 Task: Open Card Card0000000093 in  Board0000000024 in Workspace WS0000000008 in Trello. Add Member Ayush98111@gmail.com to Card Card0000000093 in  Board0000000024 in Workspace WS0000000008 in Trello. Add Purple Label titled Label0000000093 to Card Card0000000093 in  Board0000000024 in Workspace WS0000000008 in Trello. Add Checklist CL0000000093 to Card Card0000000093 in  Board0000000024 in Workspace WS0000000008 in Trello. Add Dates with Start Date as Aug 01 2023 and Due Date as Aug 31 2023 to Card Card0000000093 in  Board0000000024 in Workspace WS0000000008 in Trello
Action: Mouse moved to (639, 61)
Screenshot: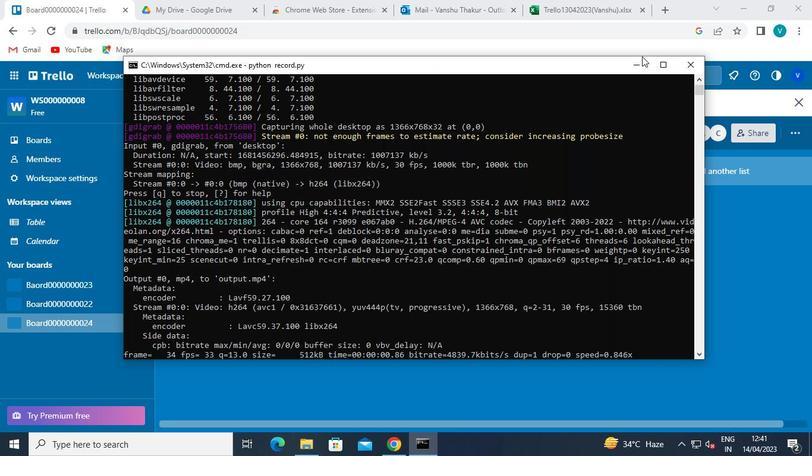 
Action: Mouse pressed left at (639, 61)
Screenshot: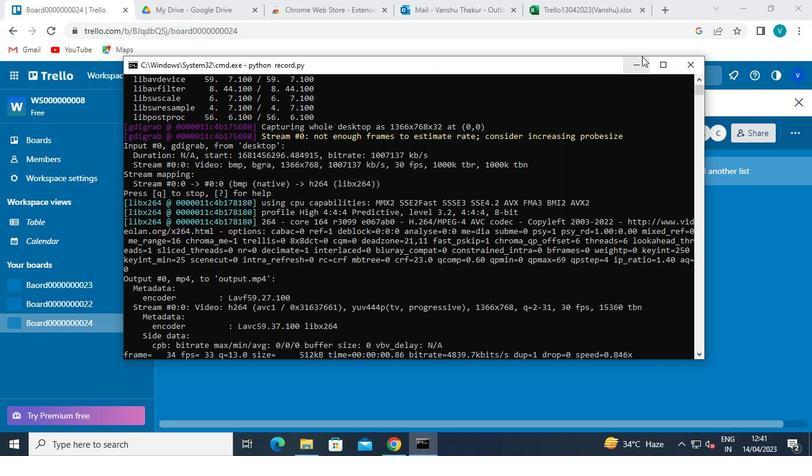 
Action: Mouse moved to (258, 193)
Screenshot: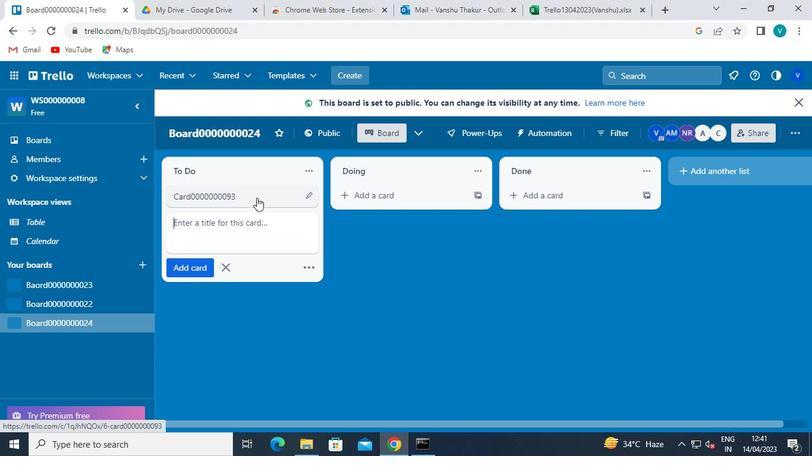 
Action: Mouse pressed left at (258, 193)
Screenshot: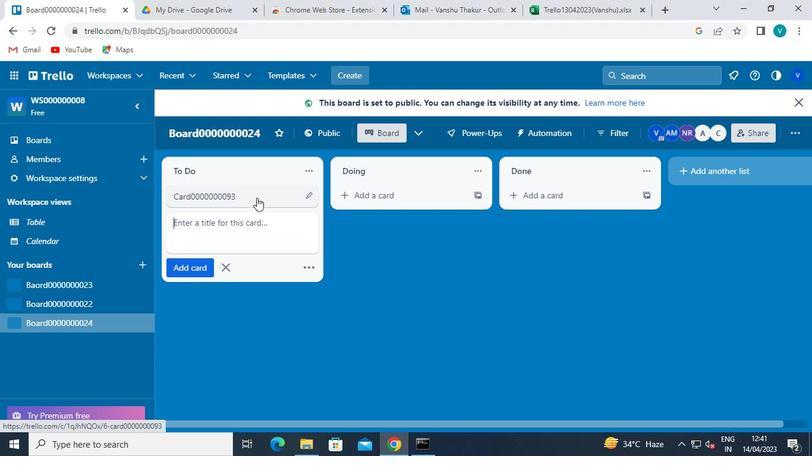 
Action: Mouse moved to (559, 217)
Screenshot: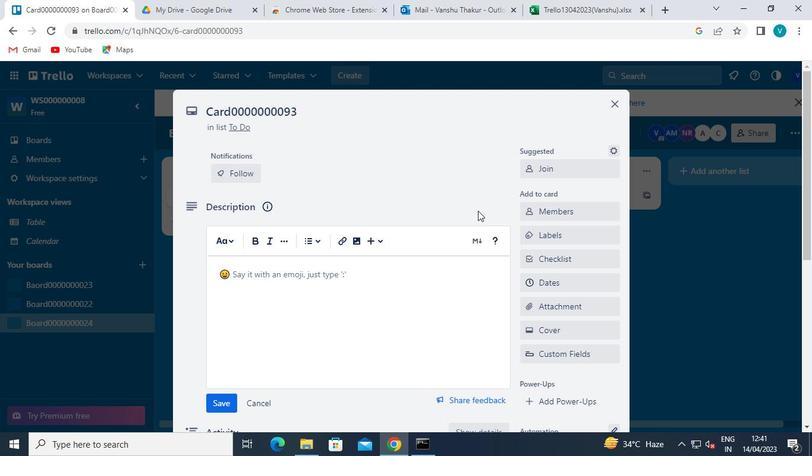 
Action: Mouse pressed left at (559, 217)
Screenshot: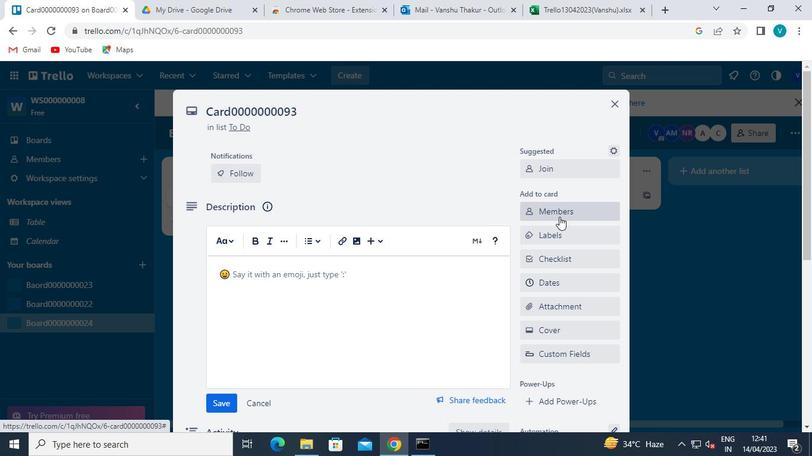 
Action: Mouse moved to (572, 129)
Screenshot: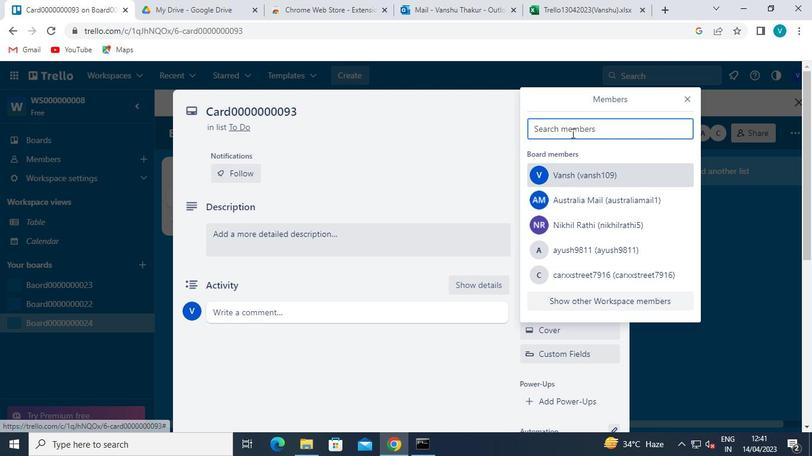 
Action: Mouse pressed left at (572, 129)
Screenshot: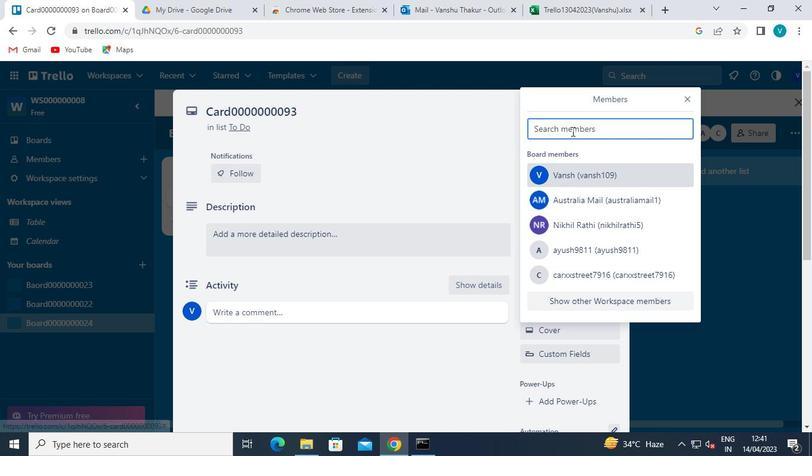 
Action: Mouse moved to (572, 129)
Screenshot: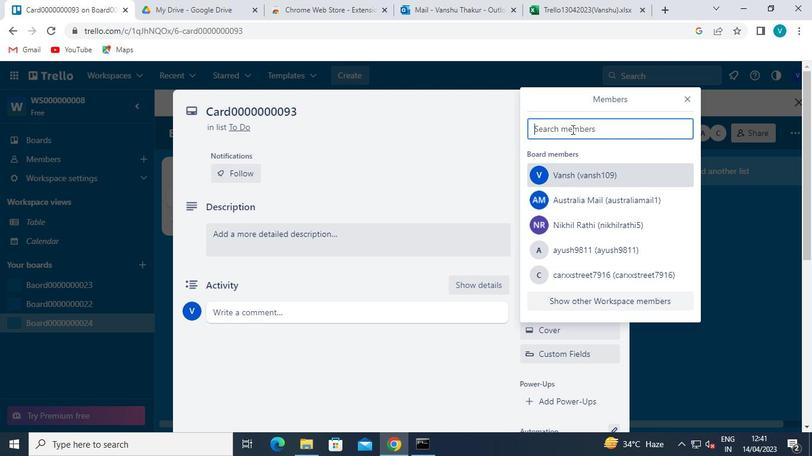 
Action: Keyboard Key.shift
Screenshot: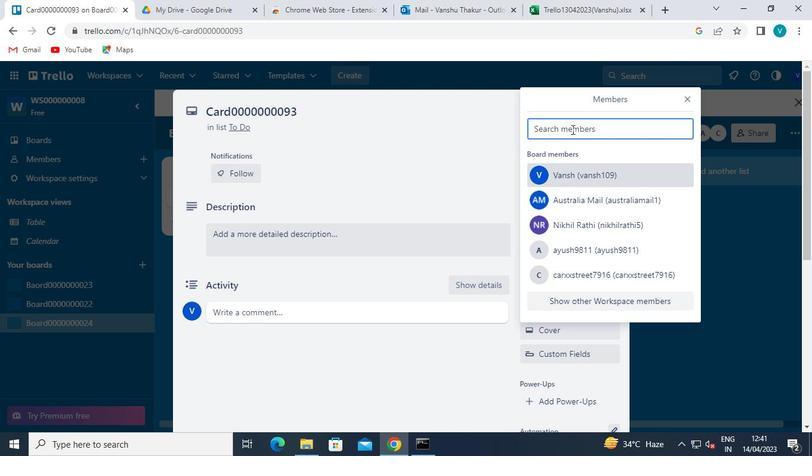 
Action: Keyboard A
Screenshot: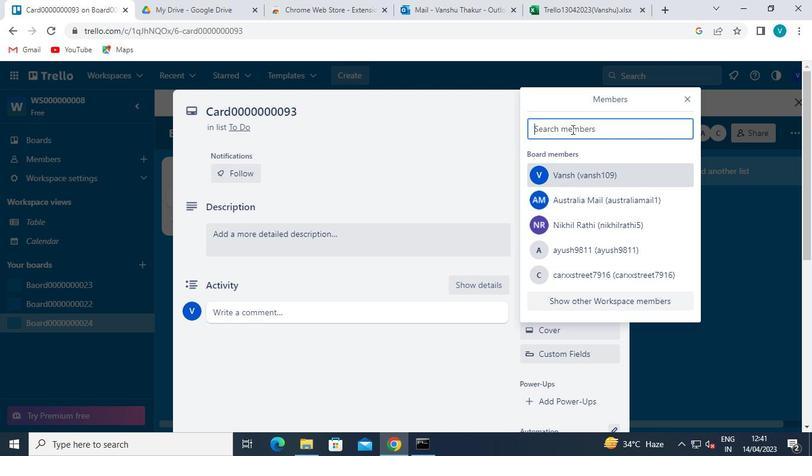 
Action: Keyboard y
Screenshot: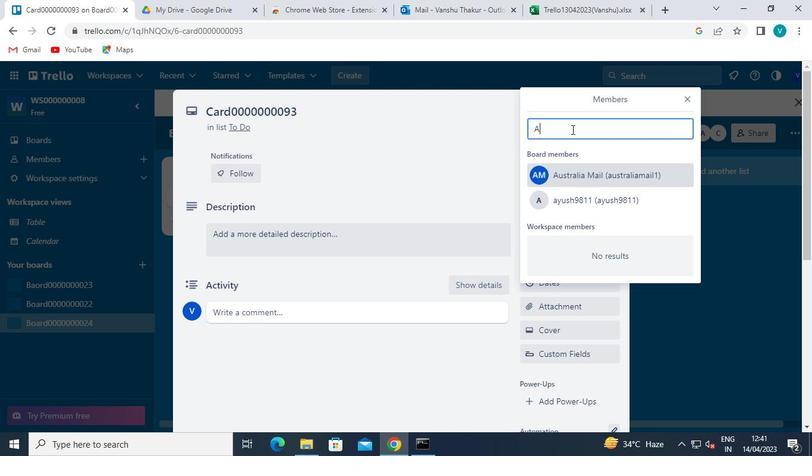 
Action: Keyboard u
Screenshot: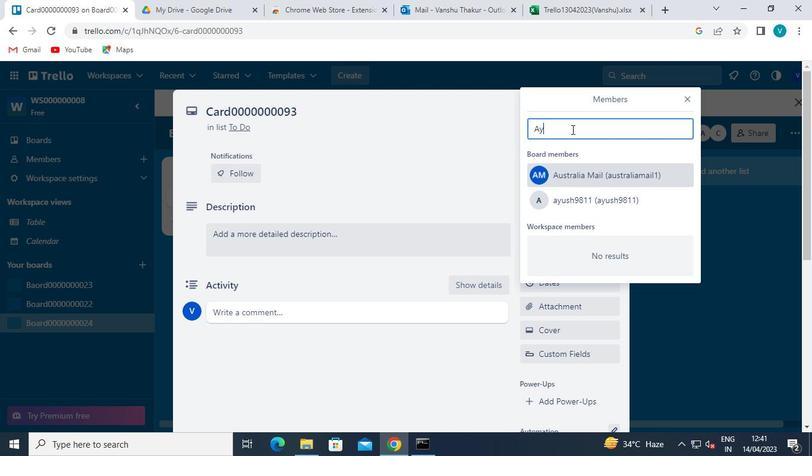 
Action: Keyboard s
Screenshot: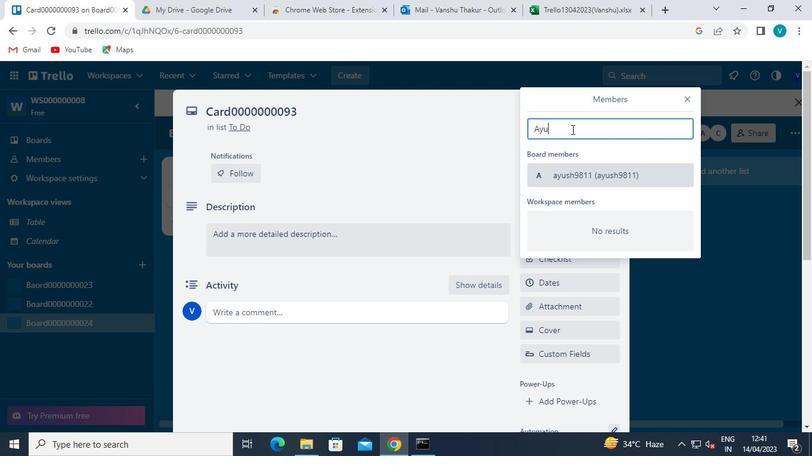 
Action: Keyboard h
Screenshot: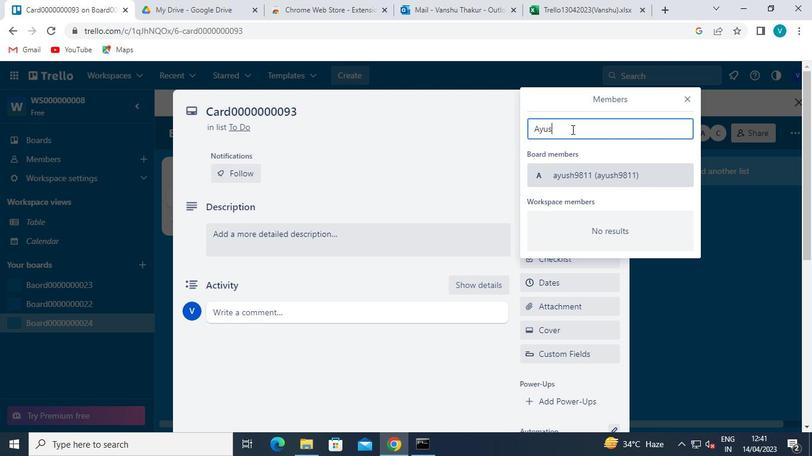 
Action: Keyboard <105>
Screenshot: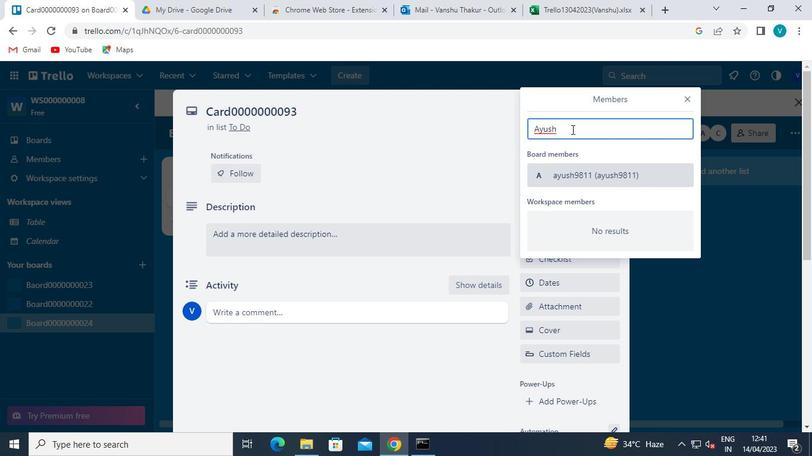 
Action: Keyboard <104>
Screenshot: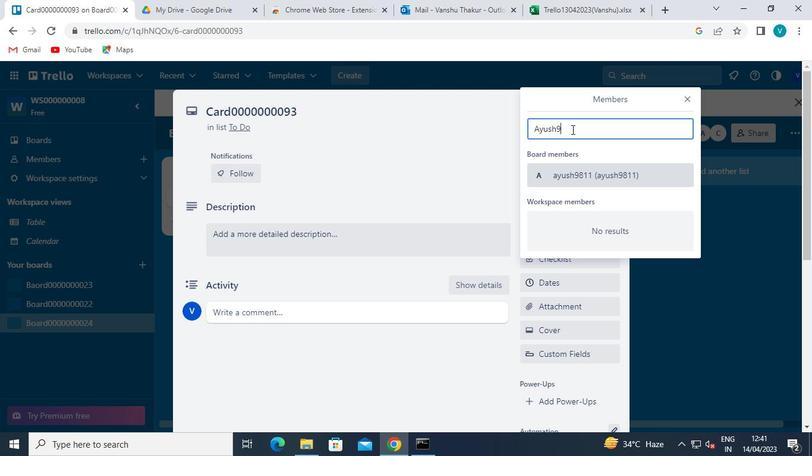 
Action: Keyboard <97>
Screenshot: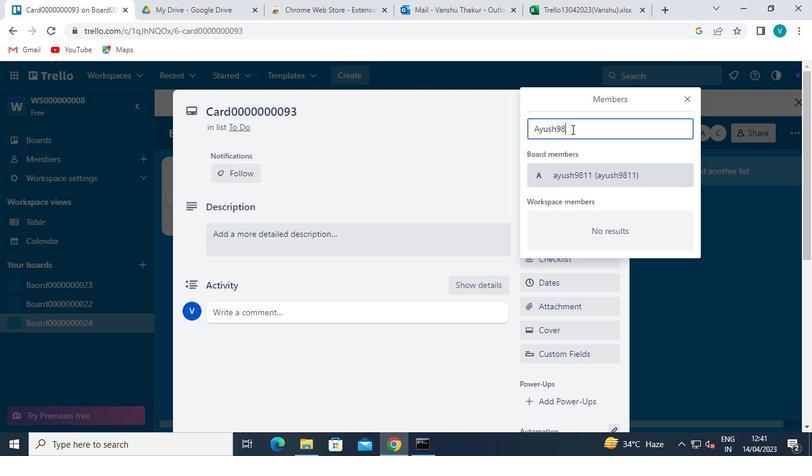 
Action: Keyboard <97>
Screenshot: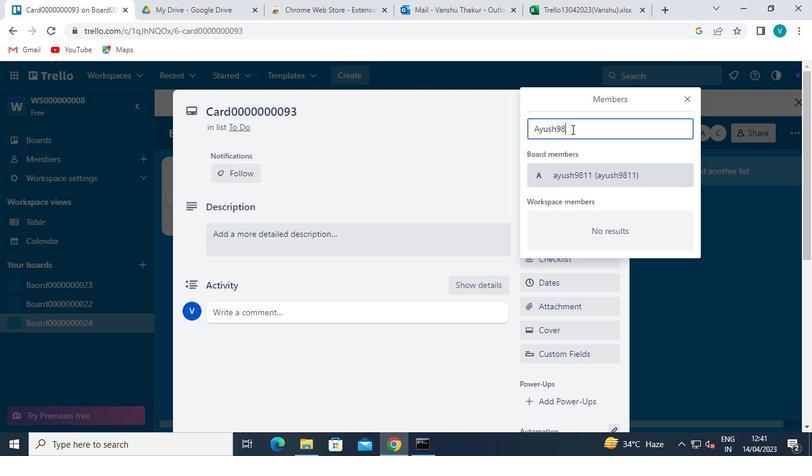
Action: Keyboard Key.shift
Screenshot: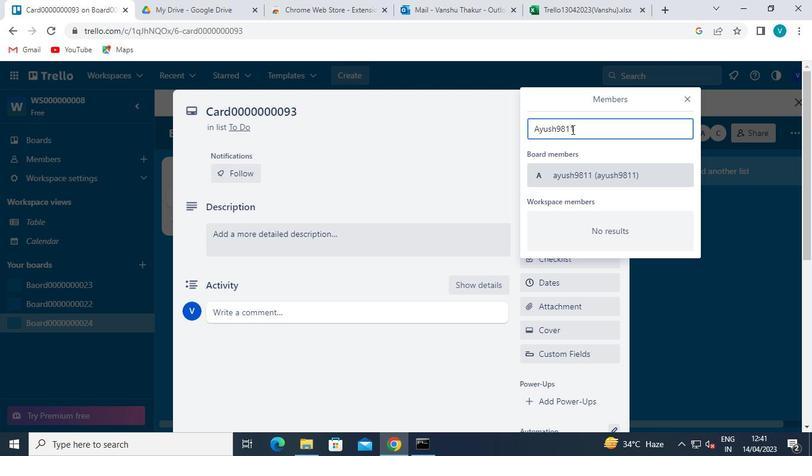 
Action: Keyboard Key.shift
Screenshot: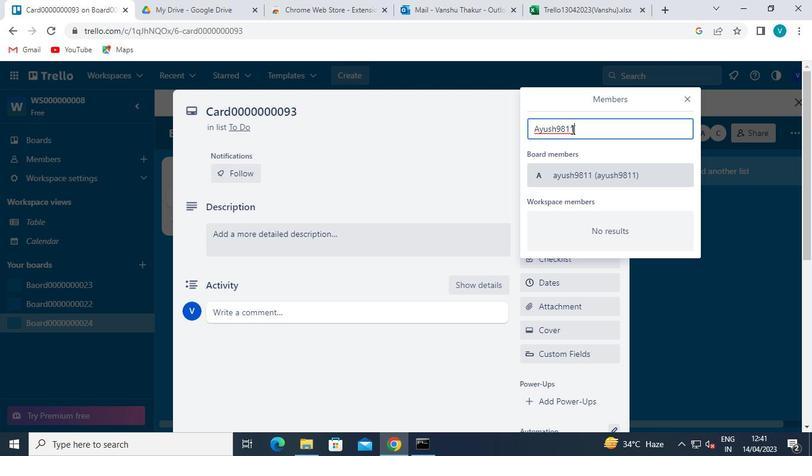 
Action: Keyboard @
Screenshot: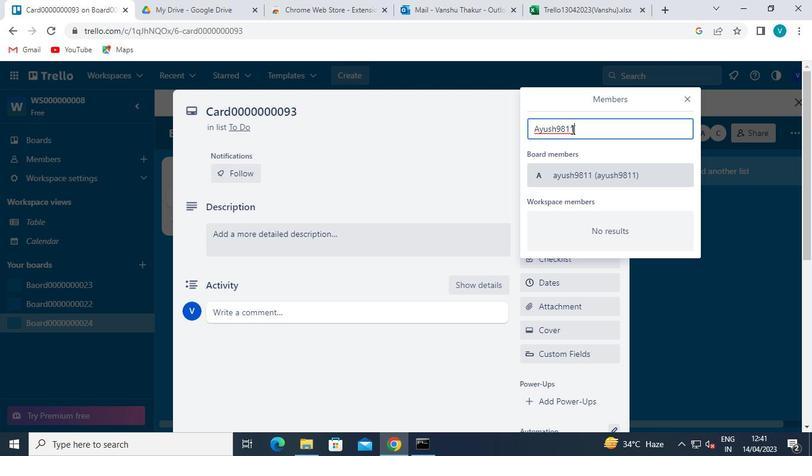 
Action: Keyboard g
Screenshot: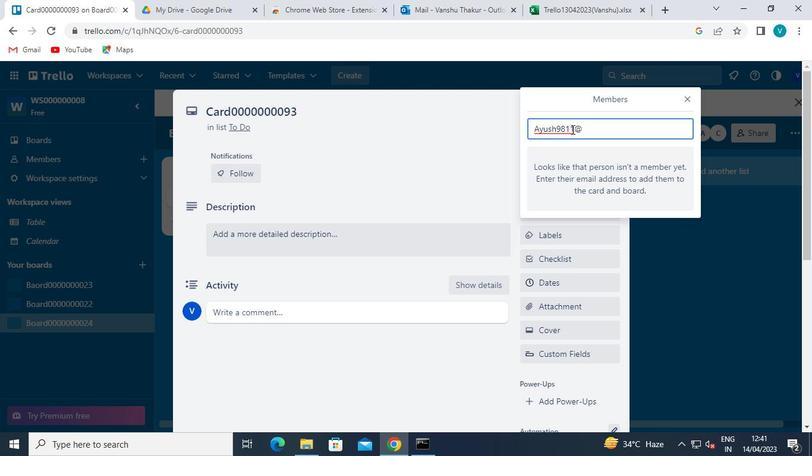 
Action: Keyboard m
Screenshot: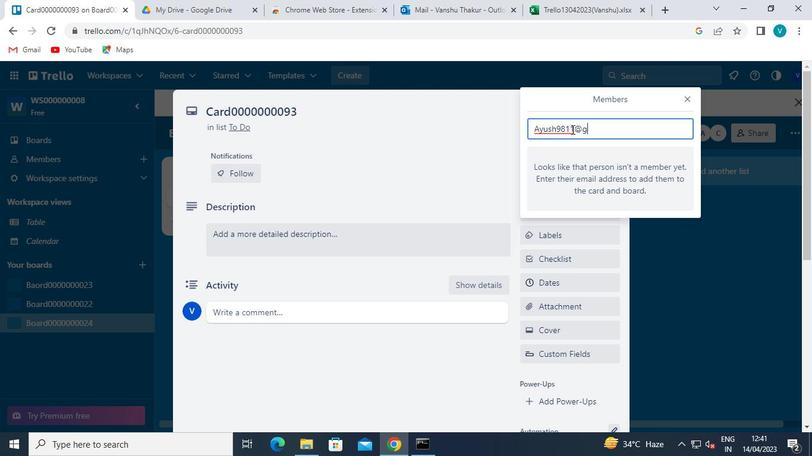 
Action: Keyboard a
Screenshot: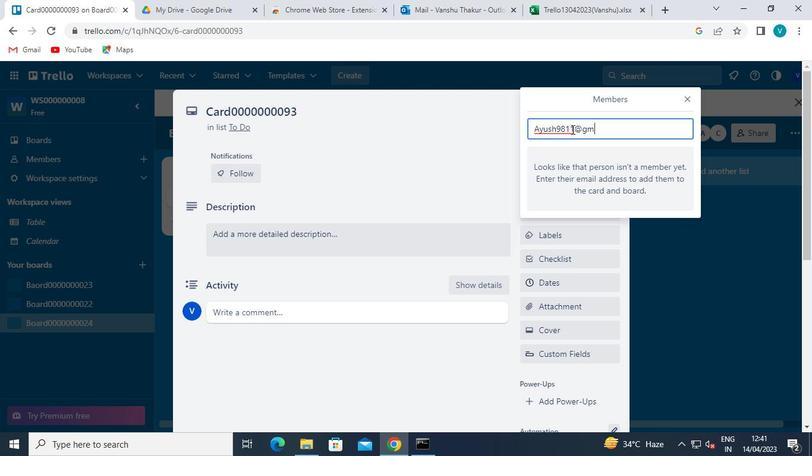 
Action: Keyboard i
Screenshot: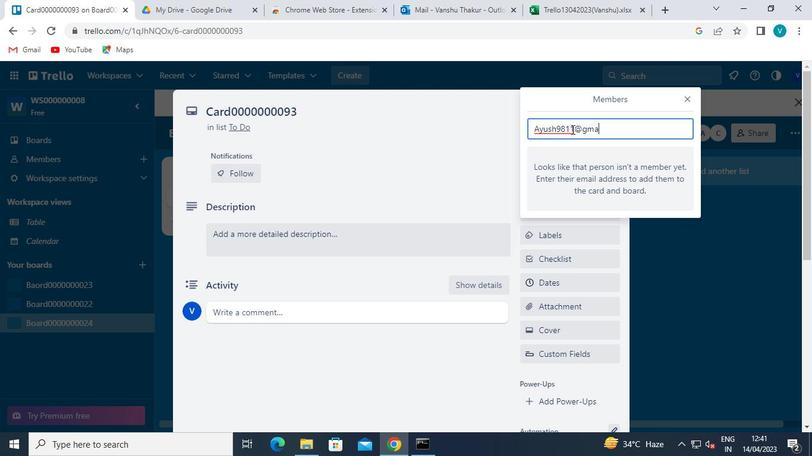 
Action: Keyboard l
Screenshot: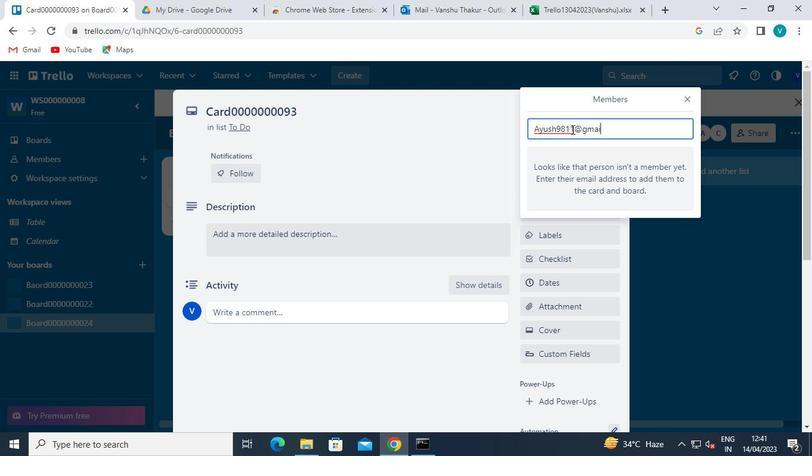 
Action: Keyboard <110>
Screenshot: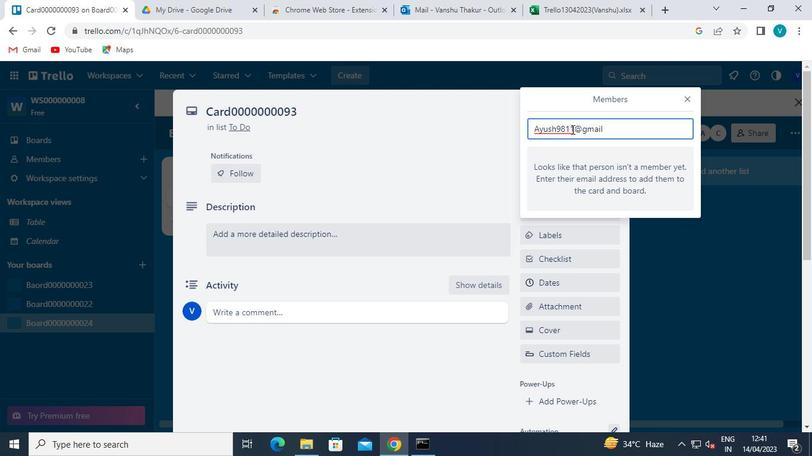 
Action: Keyboard c
Screenshot: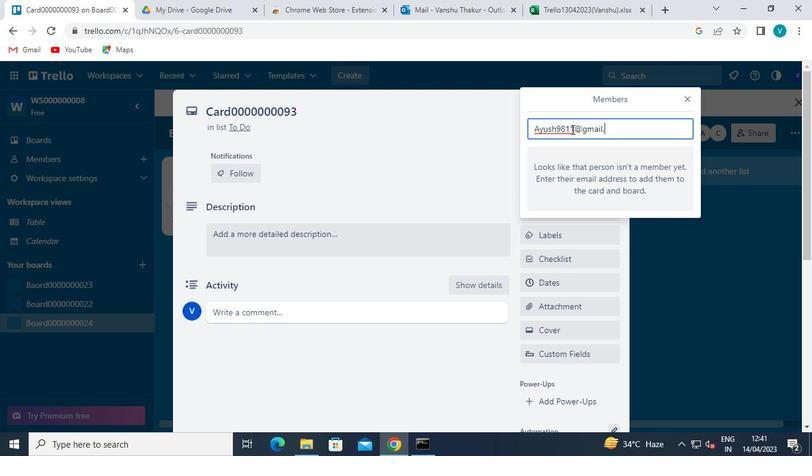 
Action: Keyboard o
Screenshot: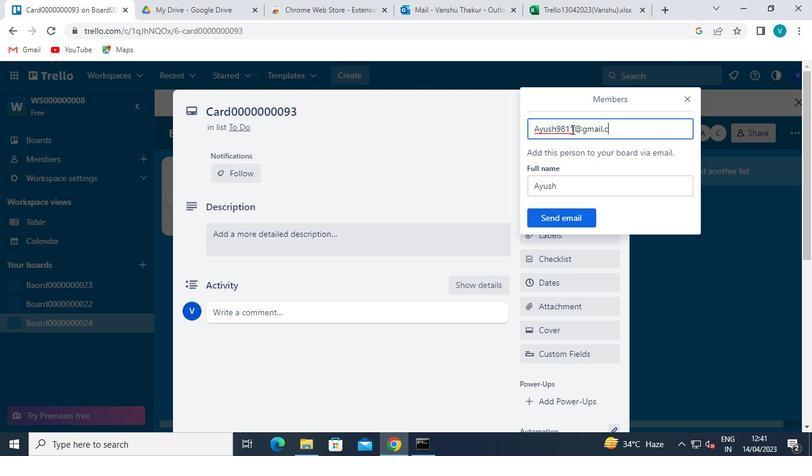 
Action: Keyboard m
Screenshot: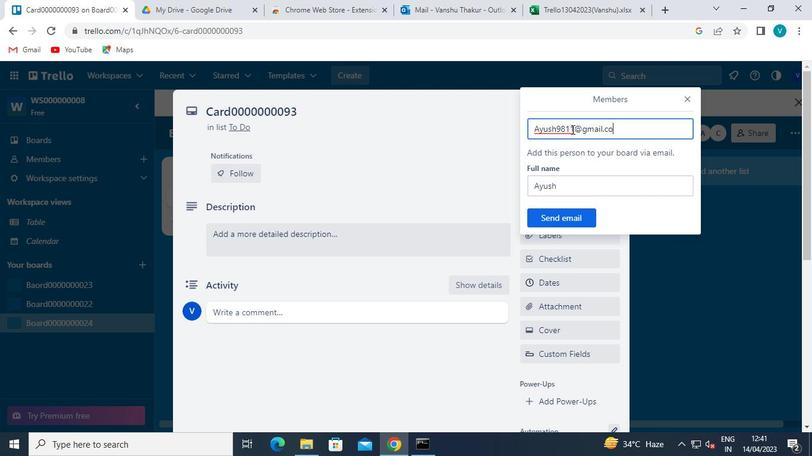 
Action: Mouse moved to (576, 212)
Screenshot: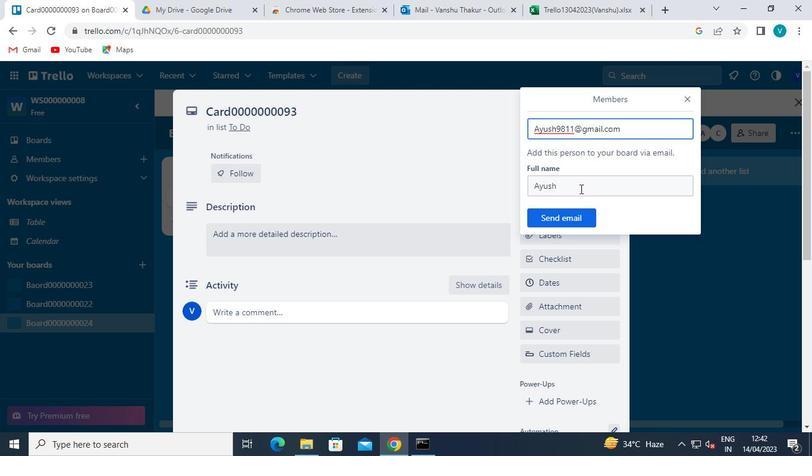
Action: Mouse pressed left at (576, 212)
Screenshot: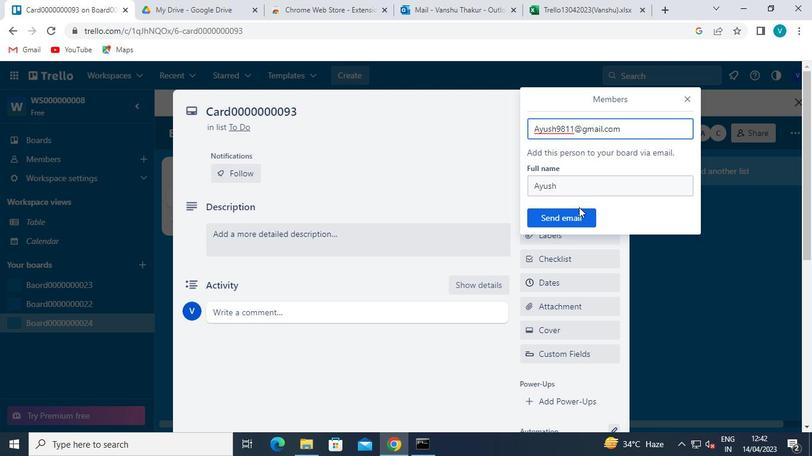 
Action: Mouse moved to (573, 233)
Screenshot: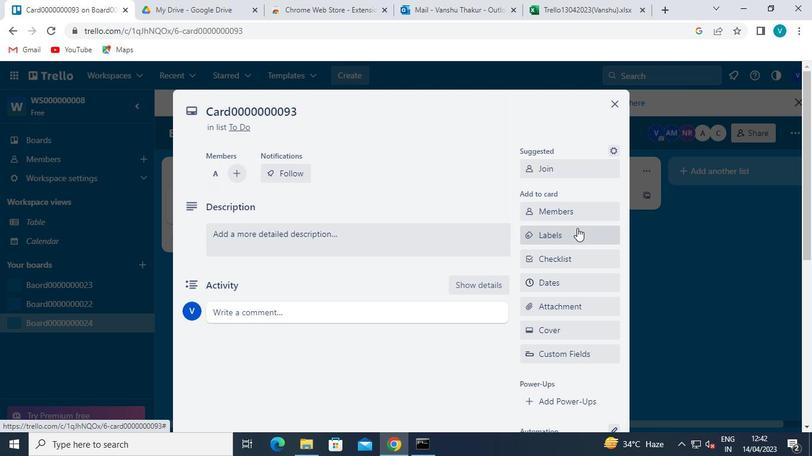 
Action: Mouse pressed left at (573, 233)
Screenshot: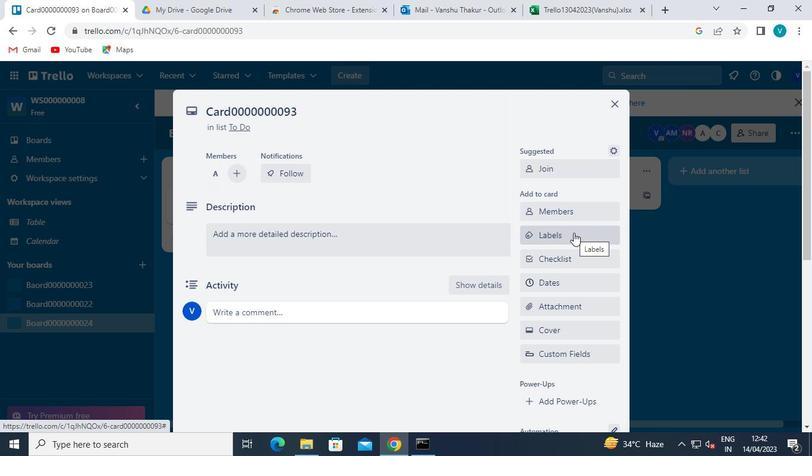 
Action: Mouse moved to (609, 398)
Screenshot: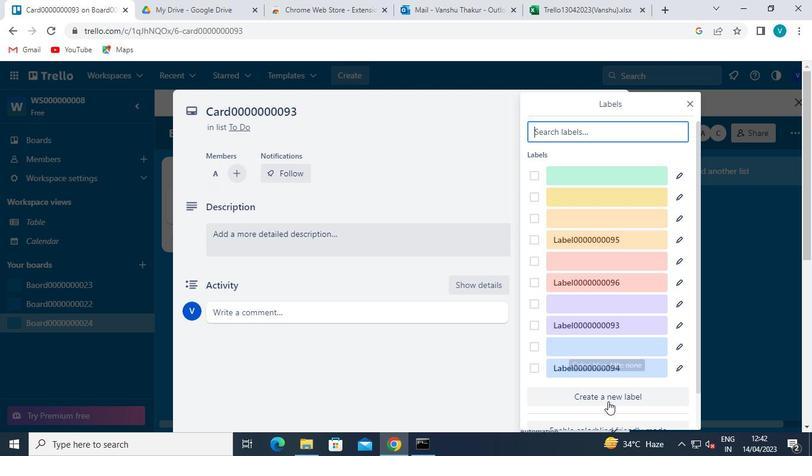 
Action: Mouse pressed left at (609, 398)
Screenshot: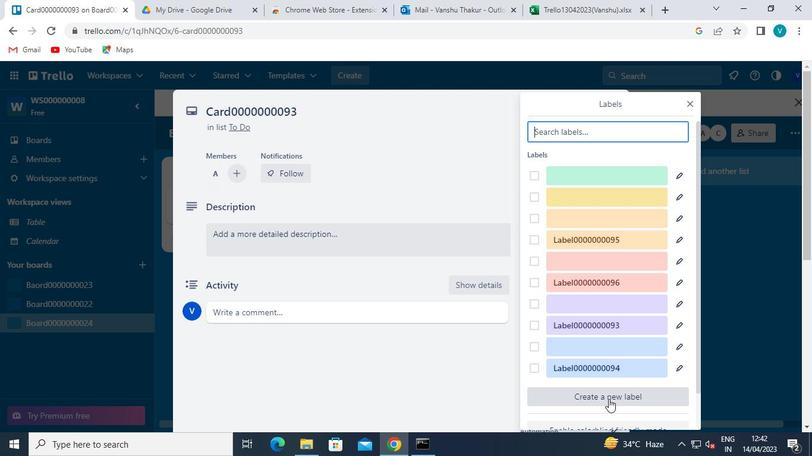 
Action: Mouse moved to (678, 272)
Screenshot: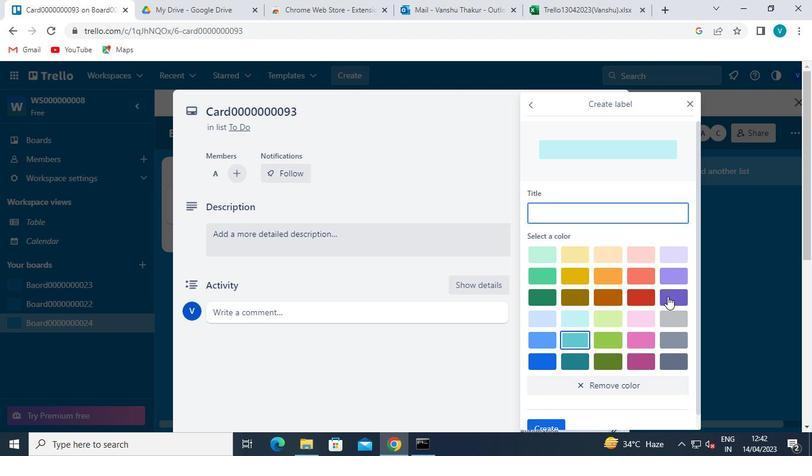 
Action: Mouse pressed left at (678, 272)
Screenshot: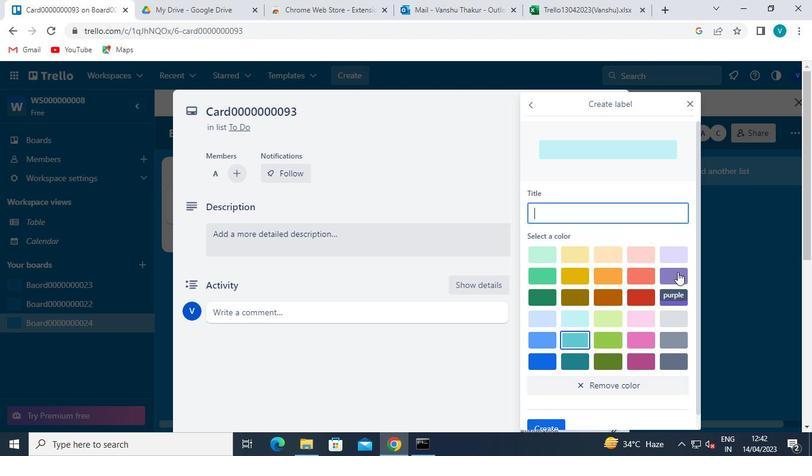 
Action: Mouse moved to (617, 217)
Screenshot: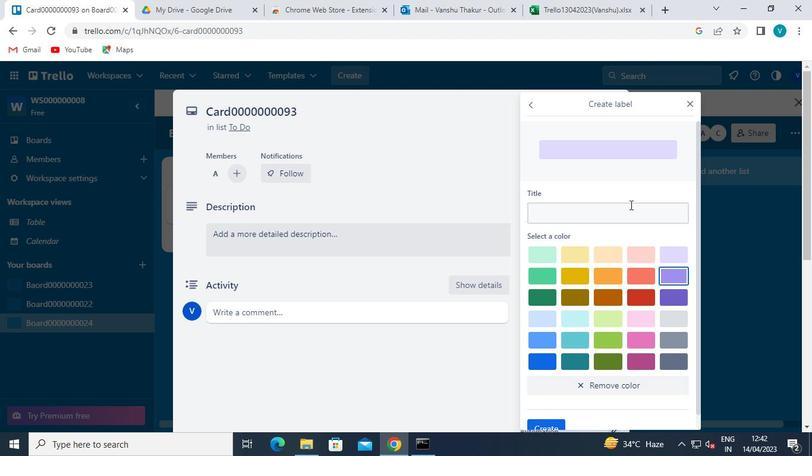 
Action: Mouse pressed left at (617, 217)
Screenshot: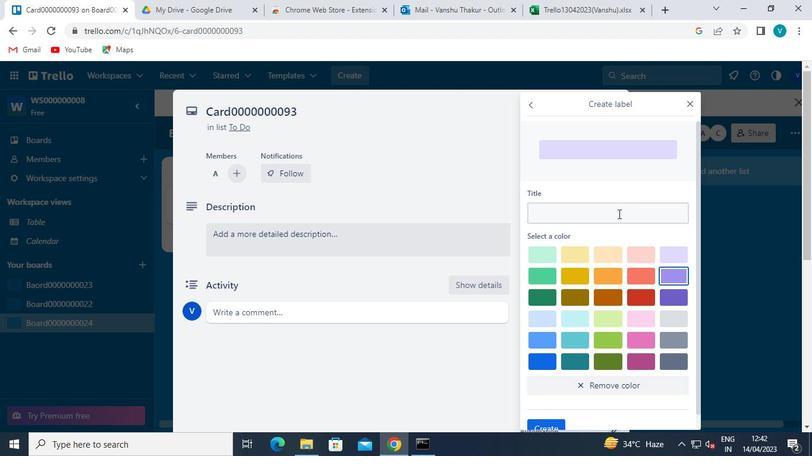 
Action: Mouse moved to (669, 271)
Screenshot: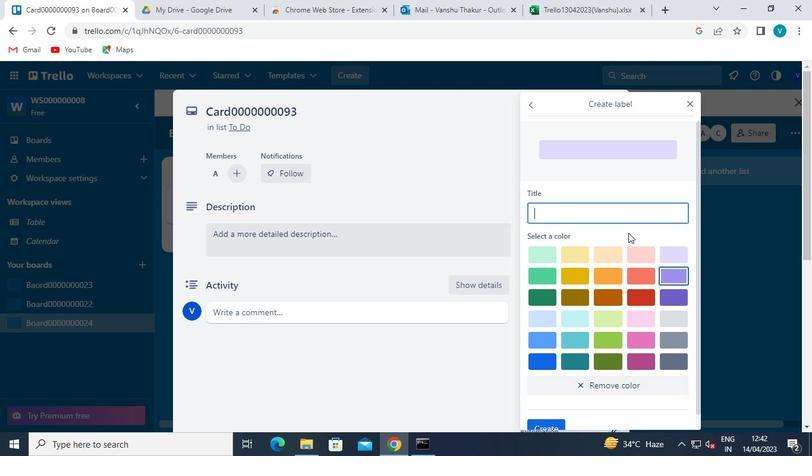 
Action: Mouse pressed left at (669, 271)
Screenshot: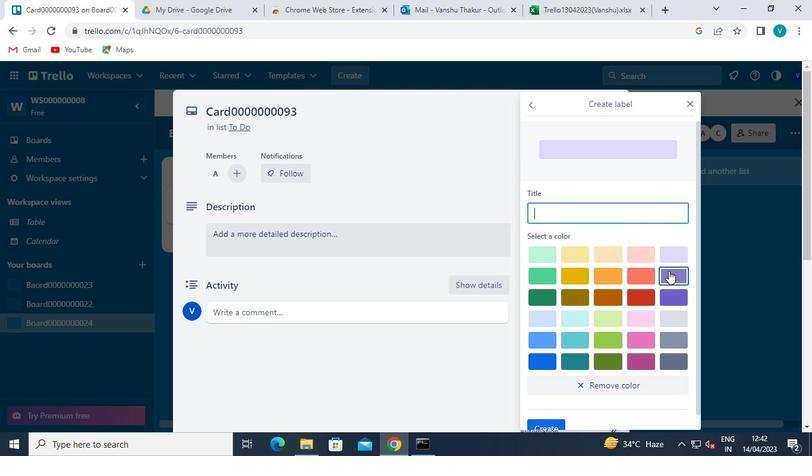 
Action: Mouse moved to (576, 221)
Screenshot: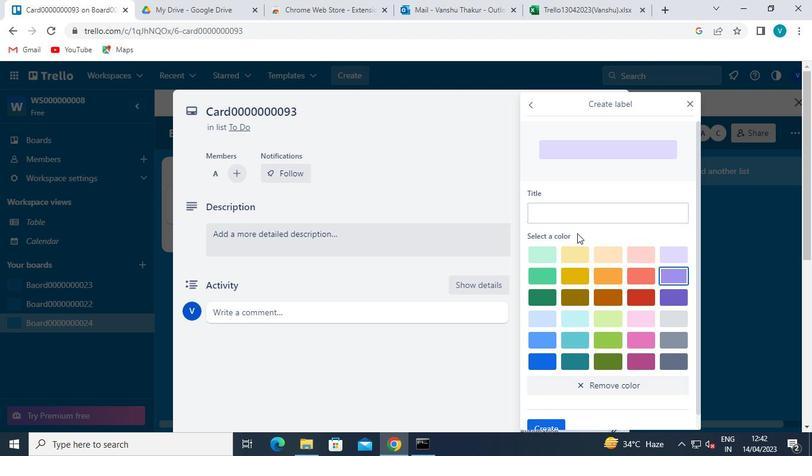 
Action: Mouse pressed left at (576, 221)
Screenshot: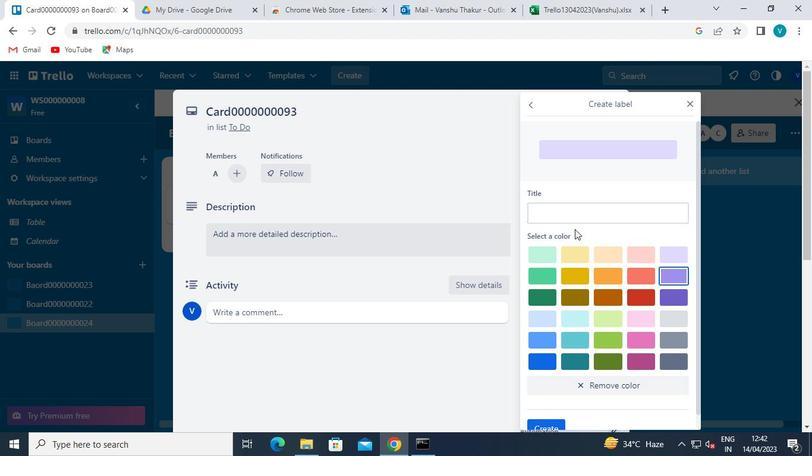 
Action: Mouse moved to (576, 220)
Screenshot: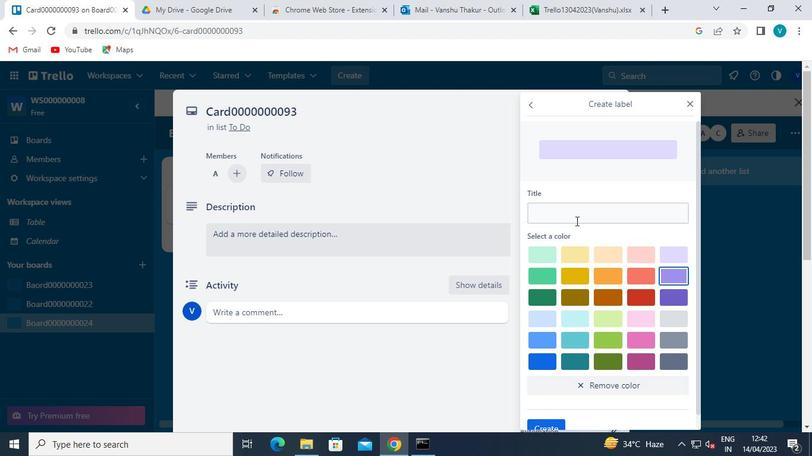 
Action: Keyboard Key.shift
Screenshot: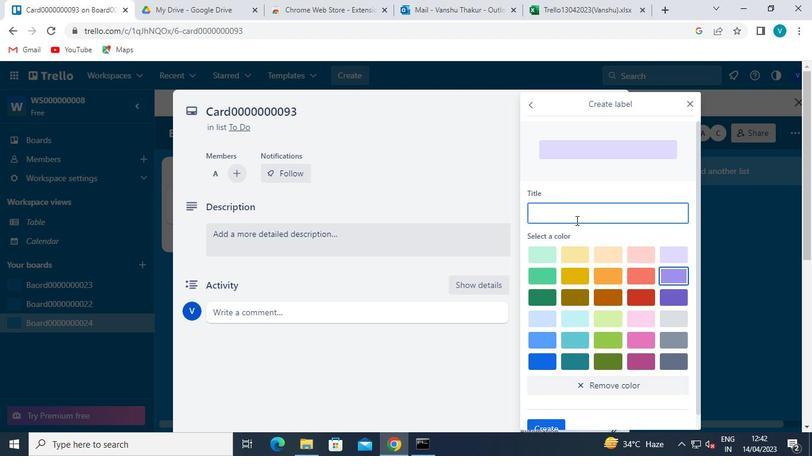 
Action: Keyboard L
Screenshot: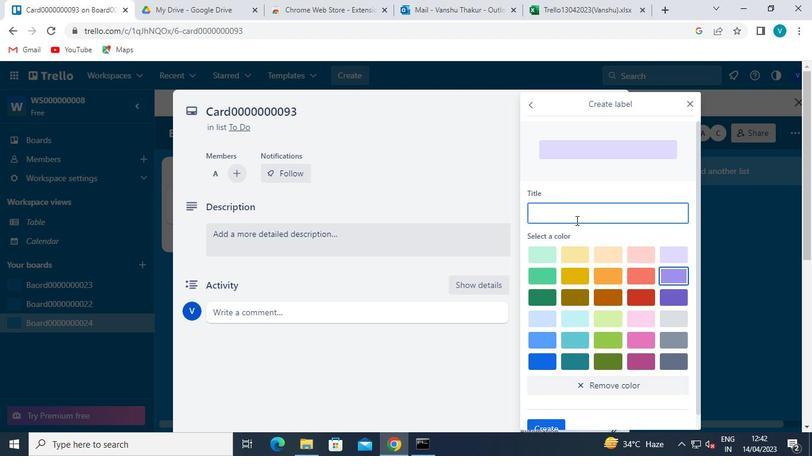 
Action: Keyboard a
Screenshot: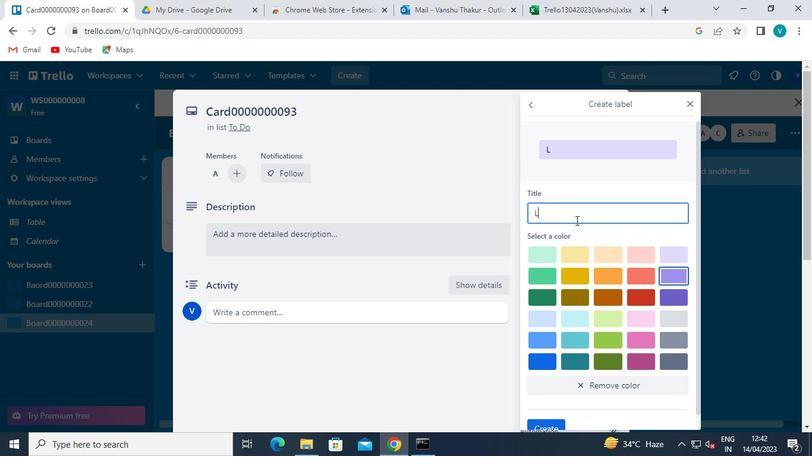 
Action: Keyboard b
Screenshot: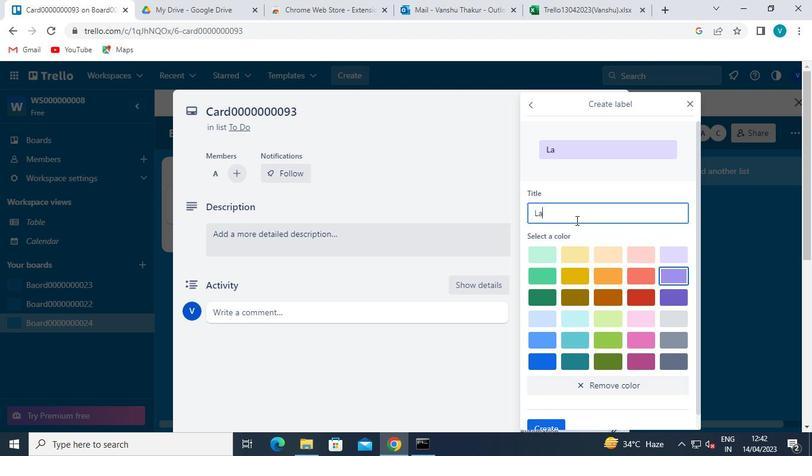 
Action: Keyboard e
Screenshot: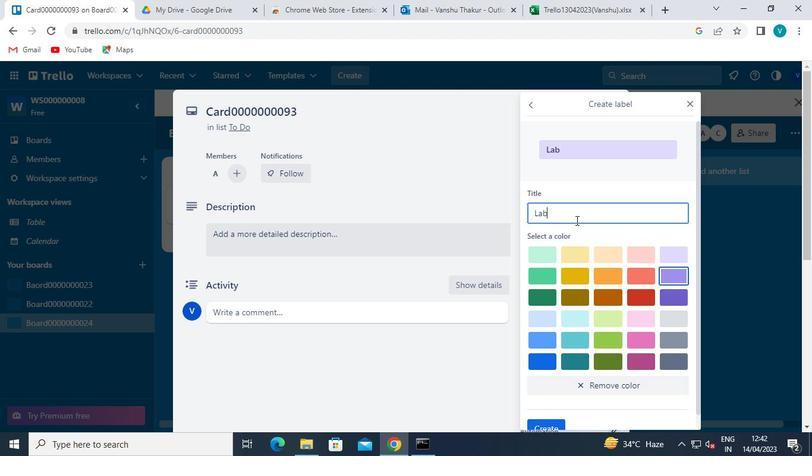 
Action: Keyboard l
Screenshot: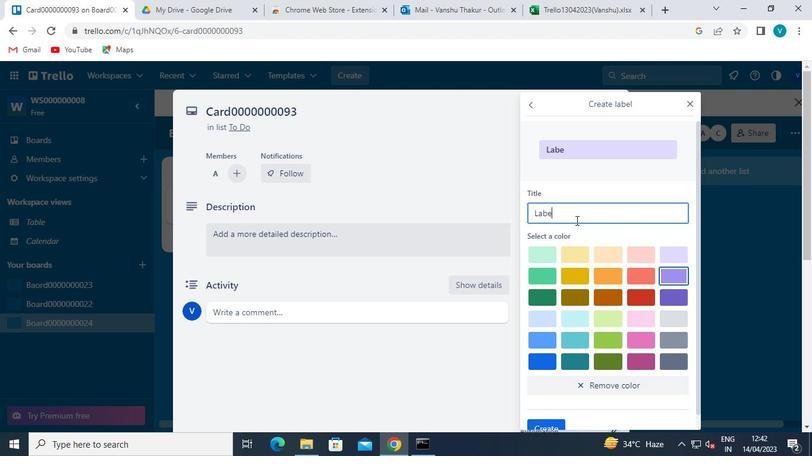 
Action: Keyboard <96>
Screenshot: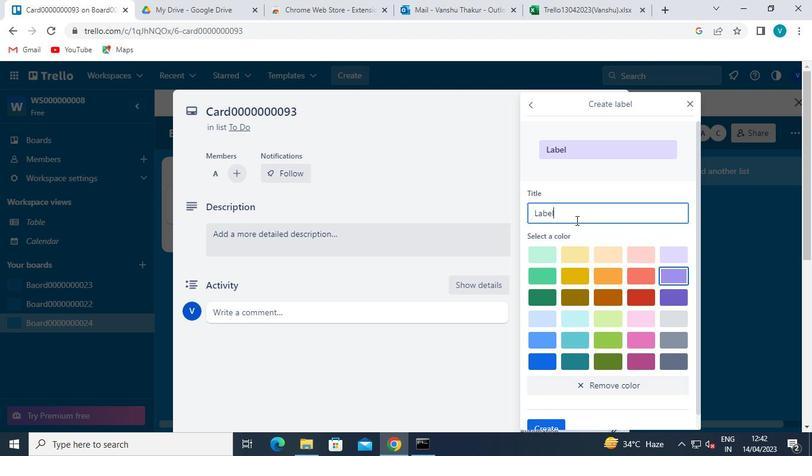 
Action: Keyboard <96>
Screenshot: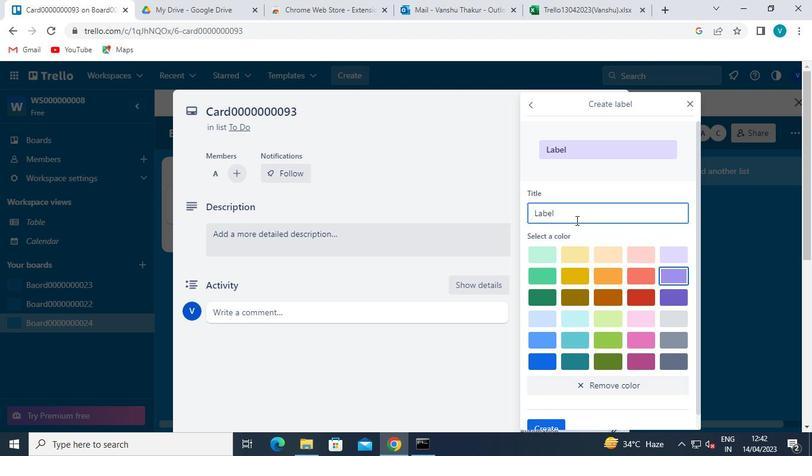 
Action: Keyboard <96>
Screenshot: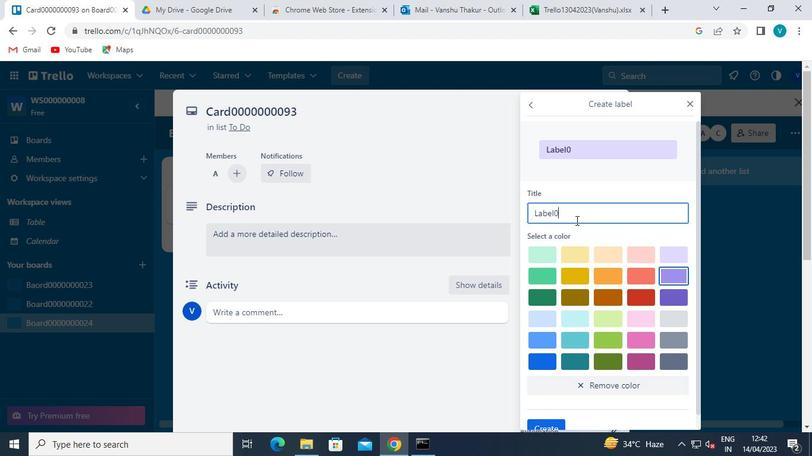 
Action: Keyboard <96>
Screenshot: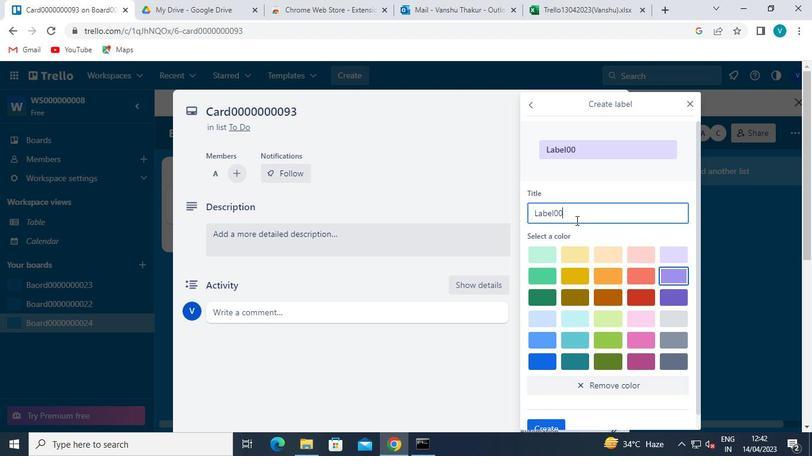 
Action: Keyboard <96>
Screenshot: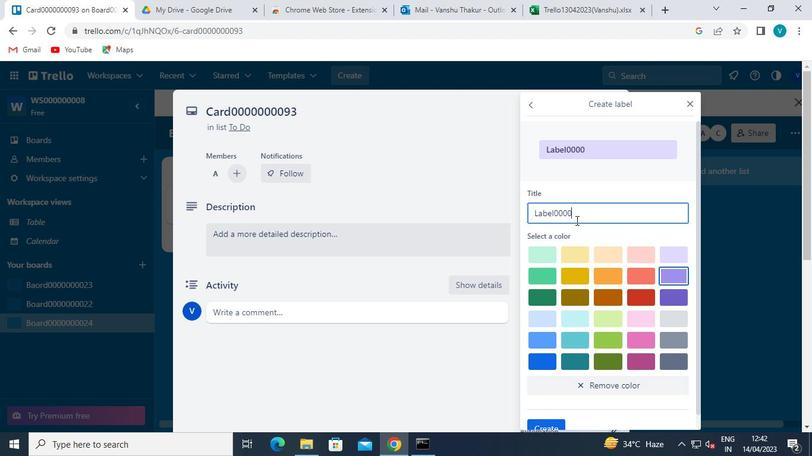 
Action: Keyboard <96>
Screenshot: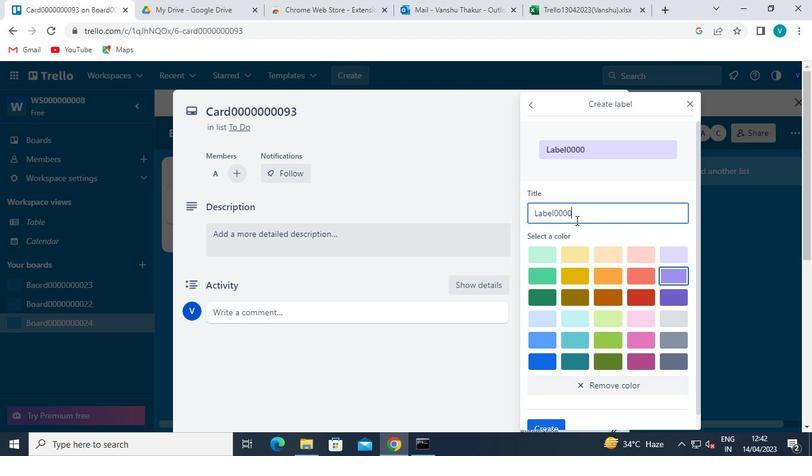 
Action: Keyboard <96>
Screenshot: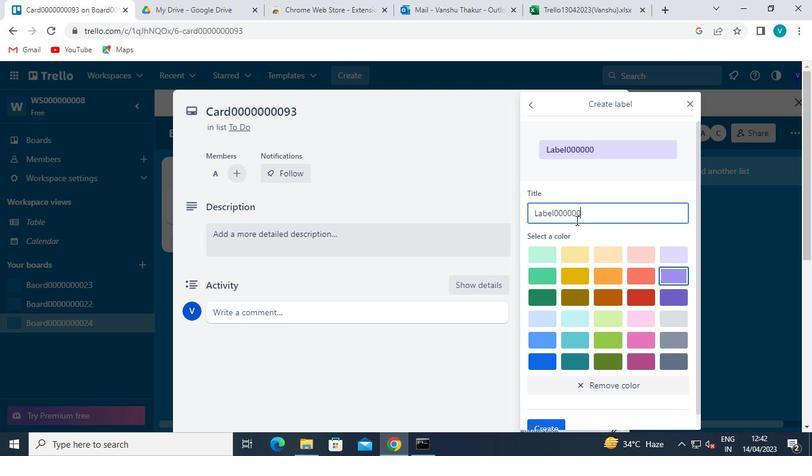 
Action: Keyboard <96>
Screenshot: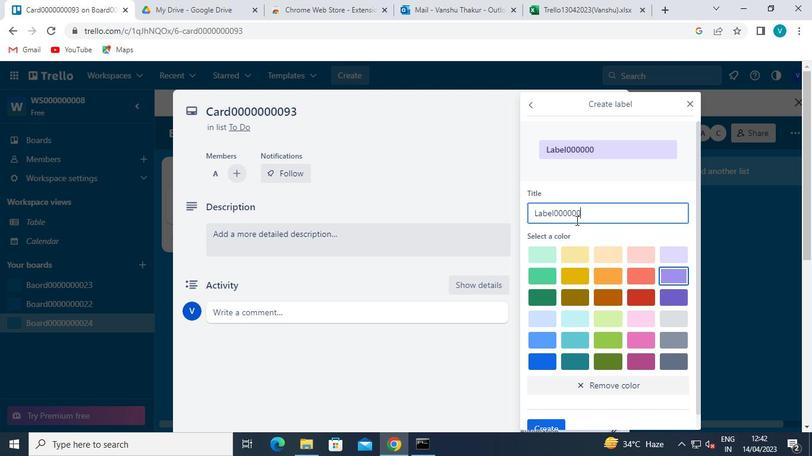 
Action: Keyboard <105>
Screenshot: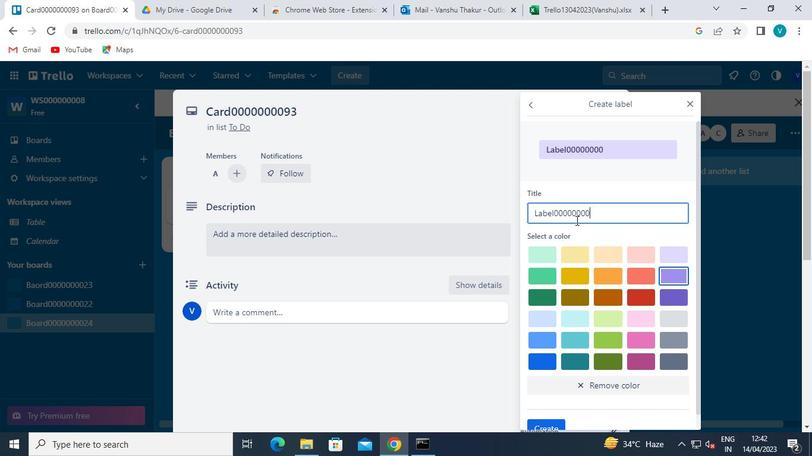 
Action: Keyboard <99>
Screenshot: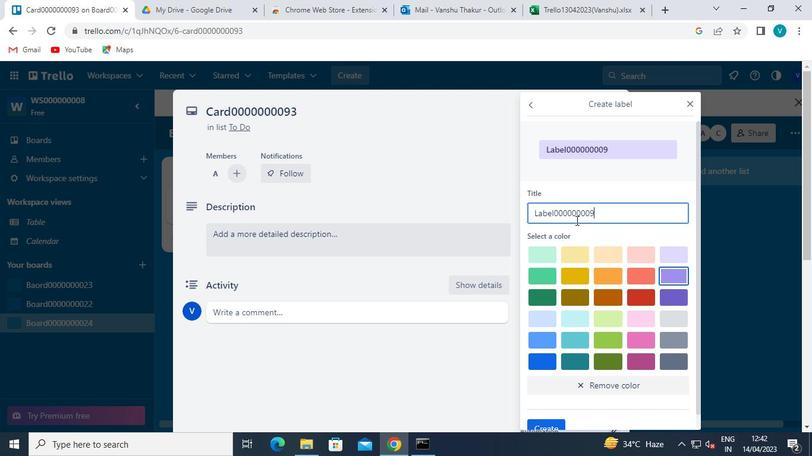 
Action: Mouse moved to (548, 411)
Screenshot: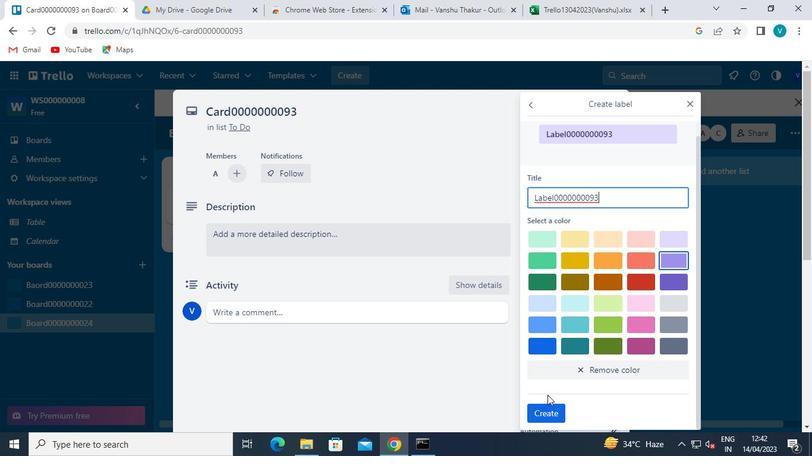
Action: Mouse pressed left at (548, 411)
Screenshot: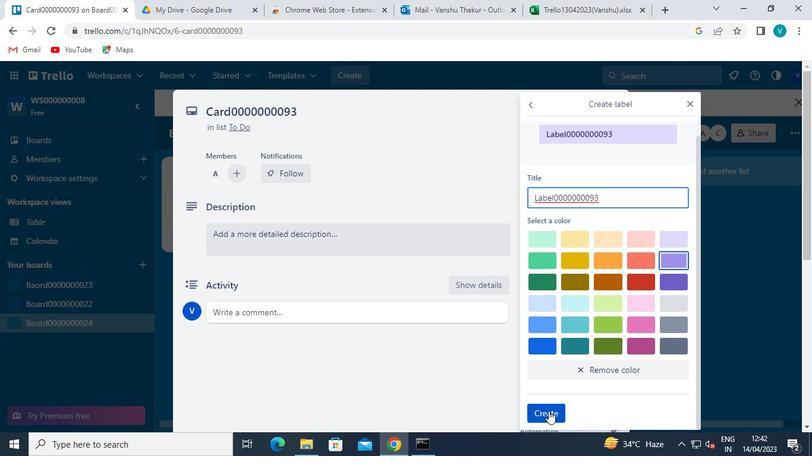 
Action: Mouse moved to (687, 102)
Screenshot: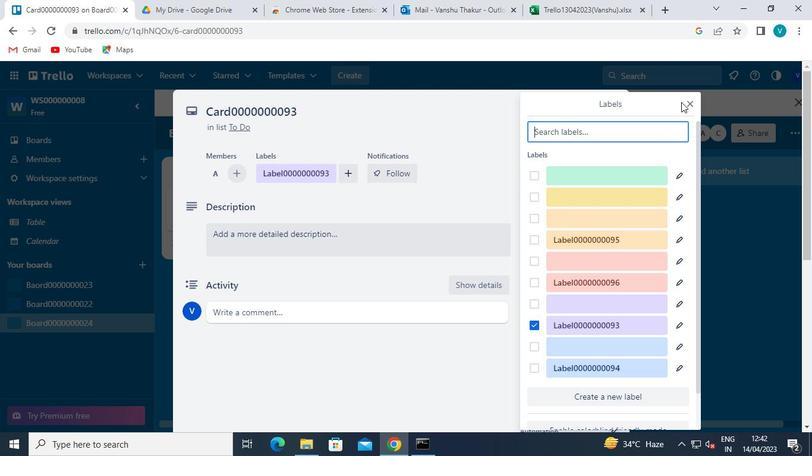 
Action: Mouse pressed left at (687, 102)
Screenshot: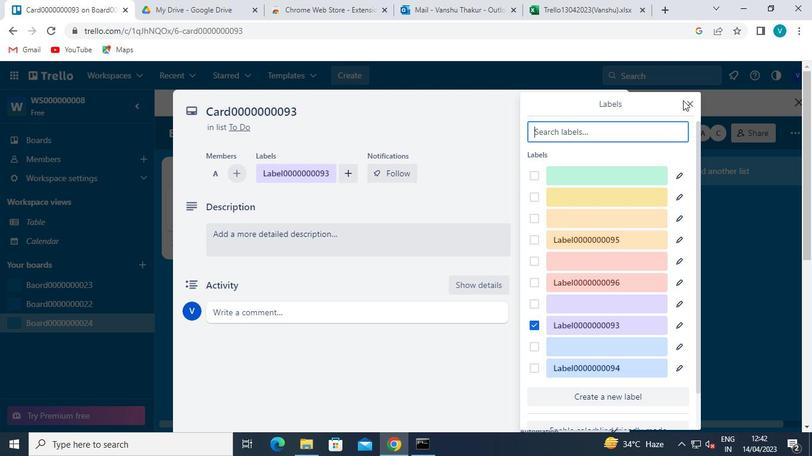 
Action: Mouse moved to (574, 253)
Screenshot: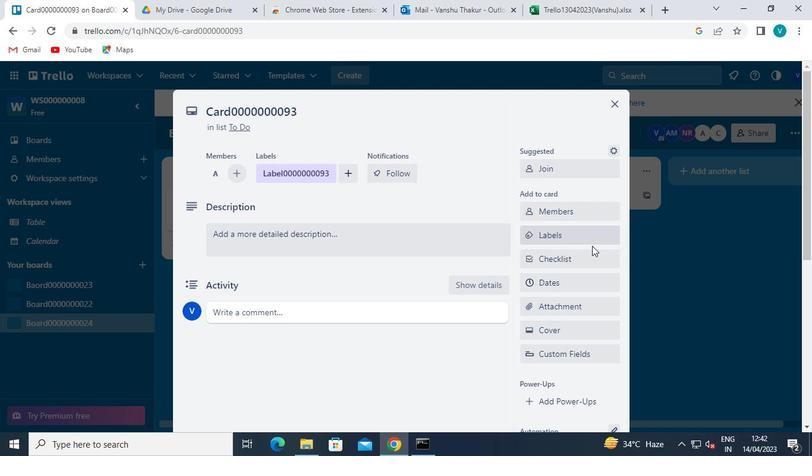 
Action: Mouse pressed left at (574, 253)
Screenshot: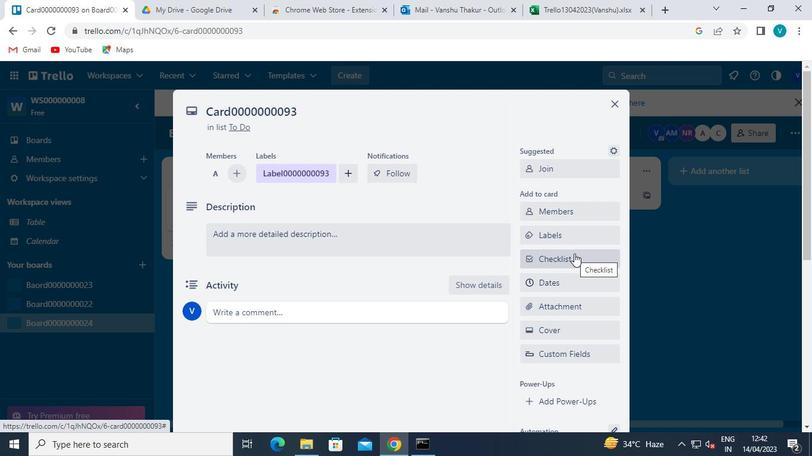 
Action: Mouse moved to (575, 306)
Screenshot: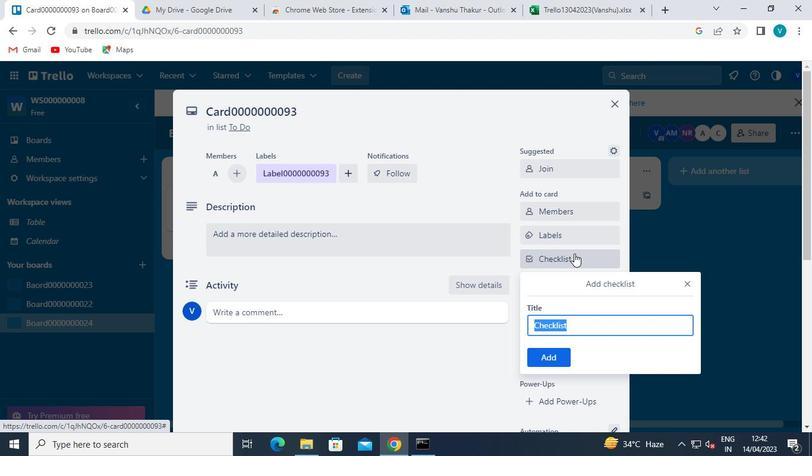 
Action: Keyboard Key.shift
Screenshot: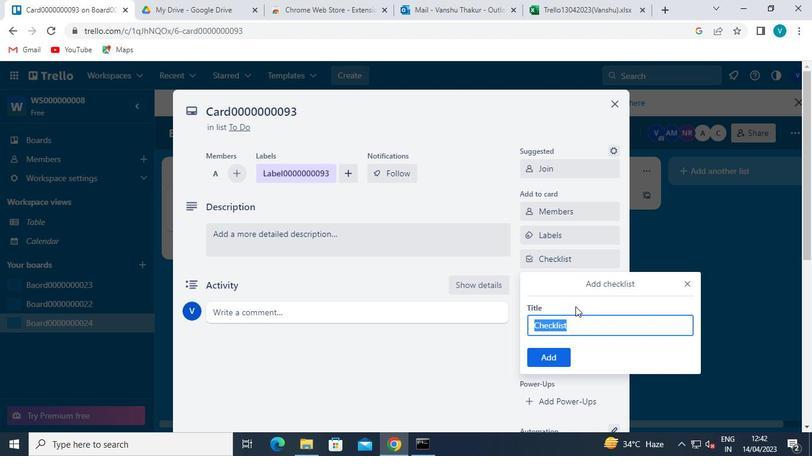 
Action: Keyboard C
Screenshot: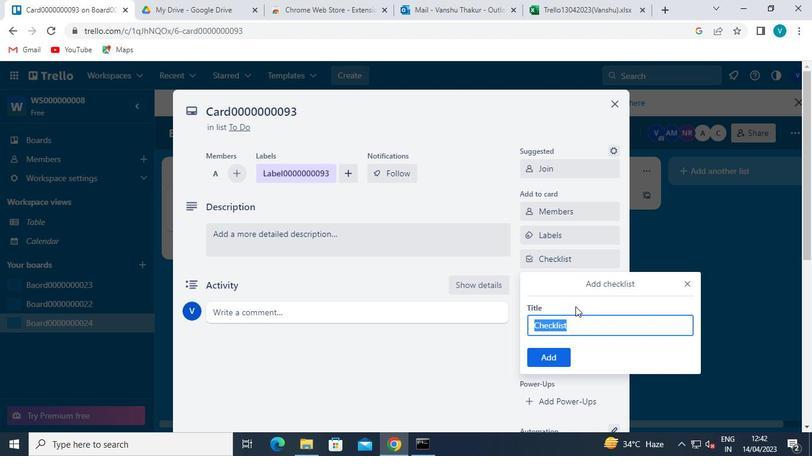
Action: Keyboard L
Screenshot: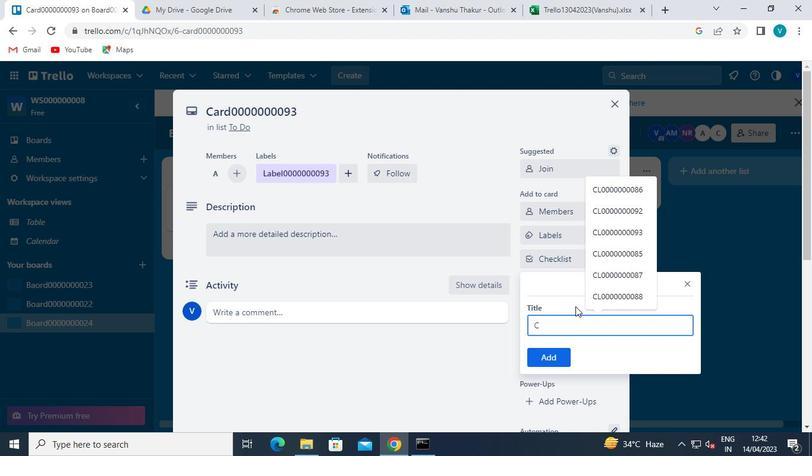 
Action: Keyboard <96>
Screenshot: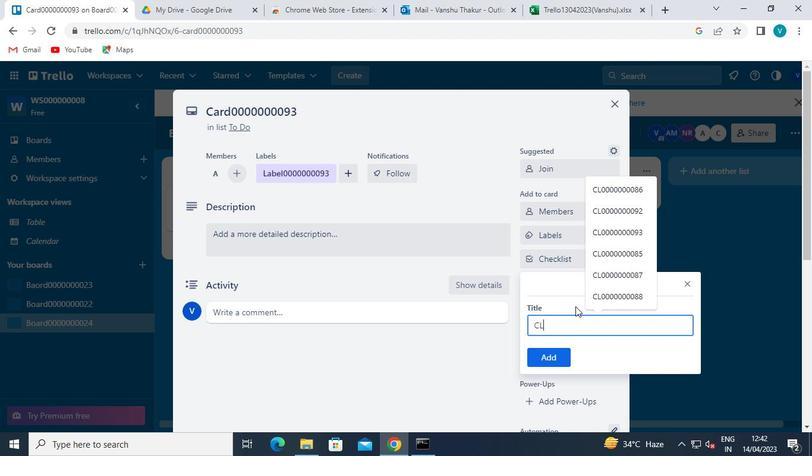 
Action: Keyboard <96>
Screenshot: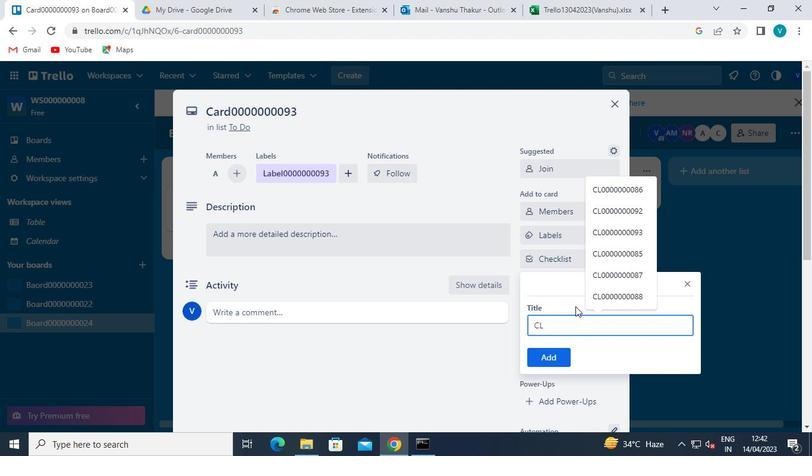 
Action: Keyboard <96>
Screenshot: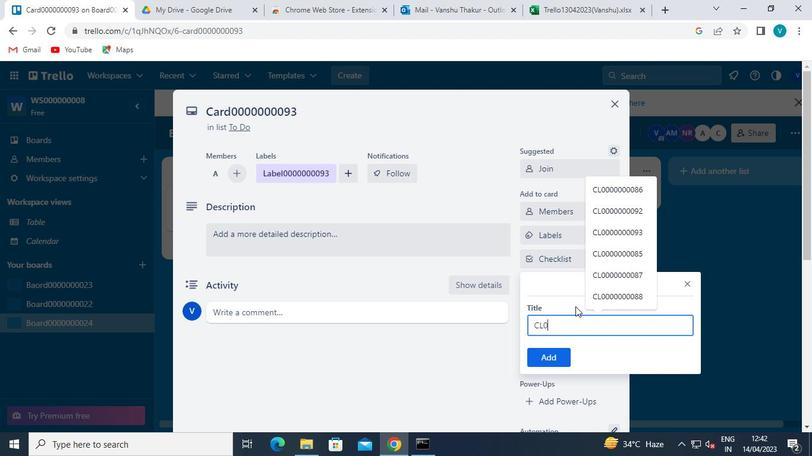 
Action: Keyboard <96>
Screenshot: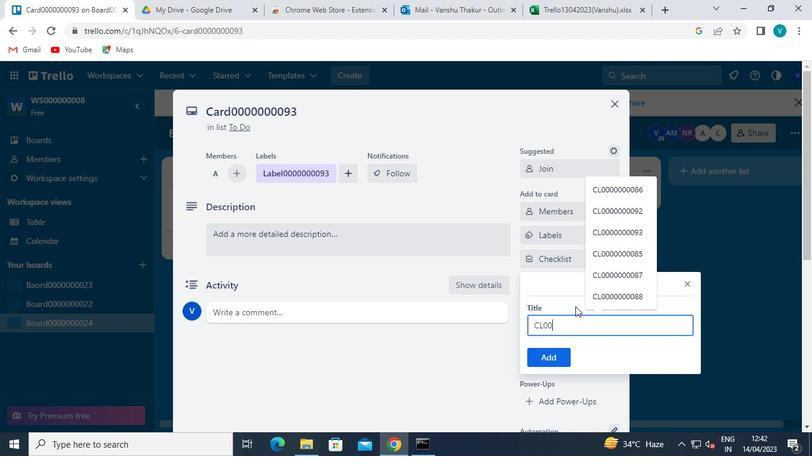 
Action: Keyboard <96>
Screenshot: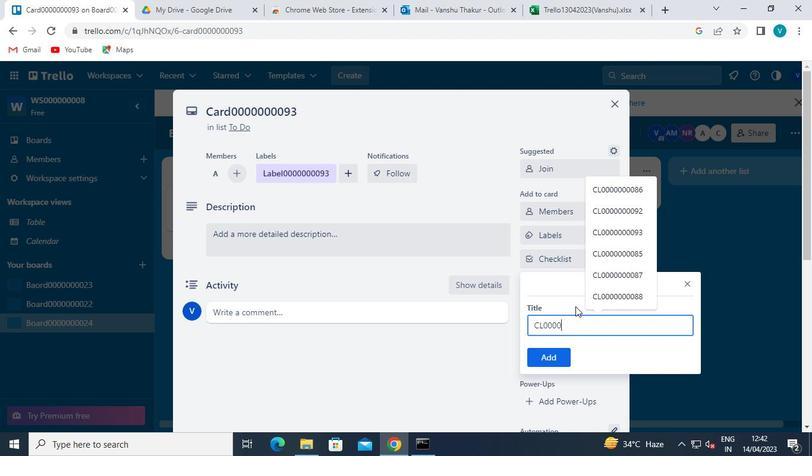 
Action: Keyboard <96>
Screenshot: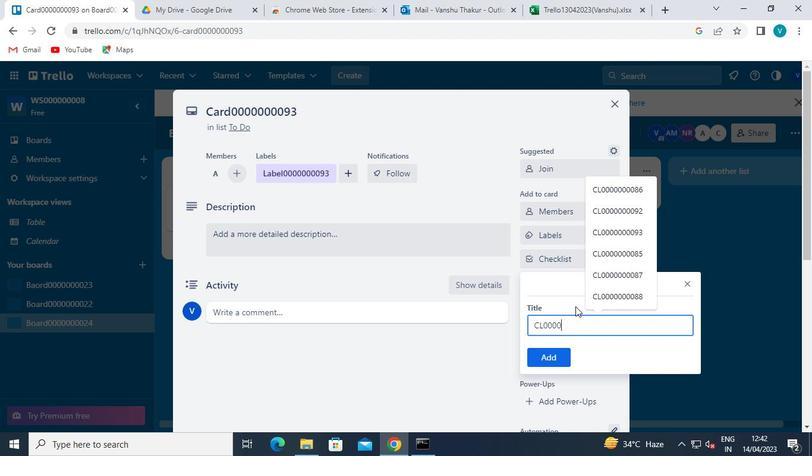 
Action: Keyboard <96>
Screenshot: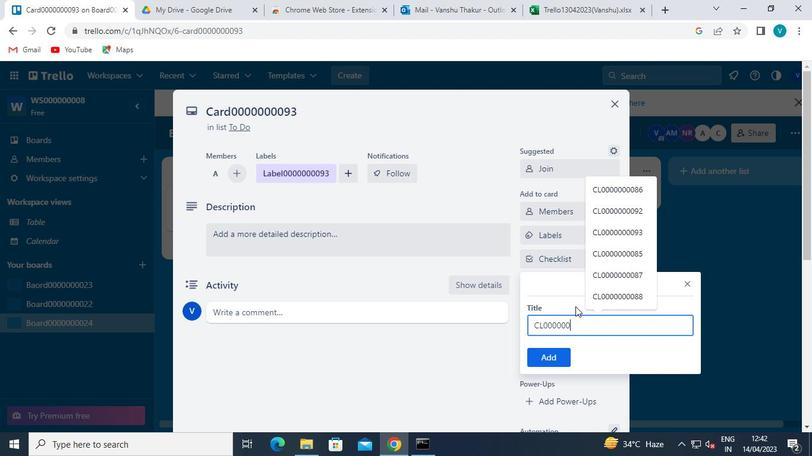 
Action: Keyboard <96>
Screenshot: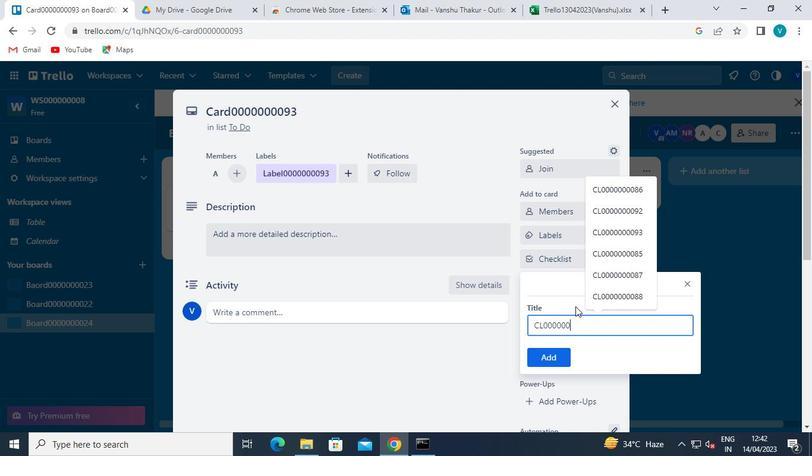 
Action: Keyboard <105>
Screenshot: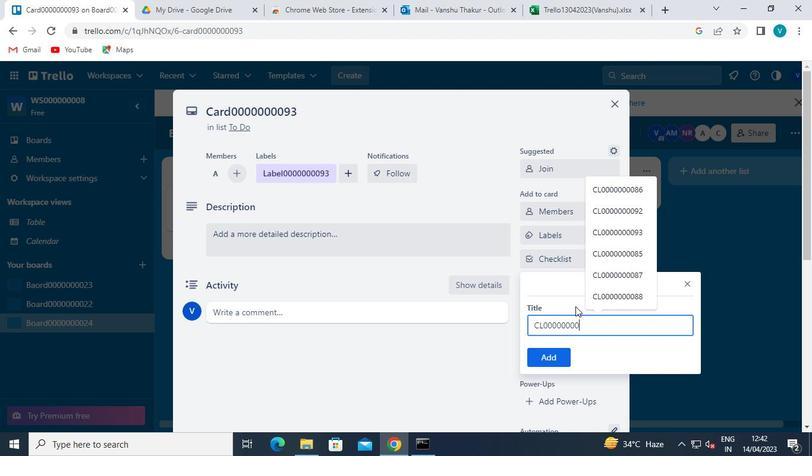 
Action: Keyboard <99>
Screenshot: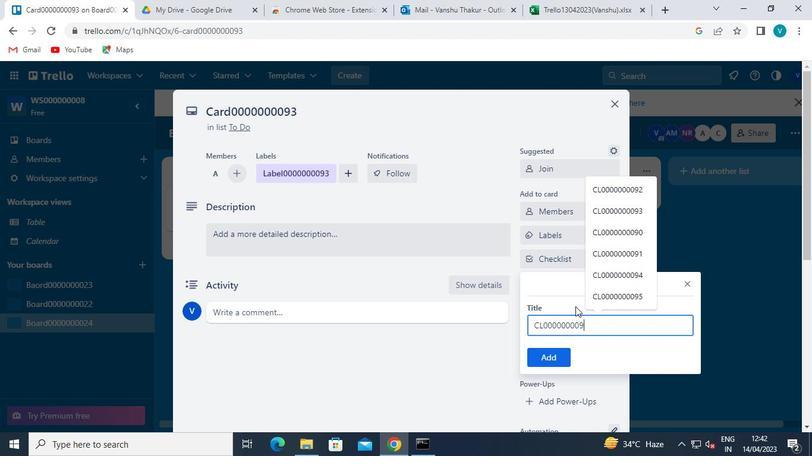 
Action: Mouse moved to (552, 356)
Screenshot: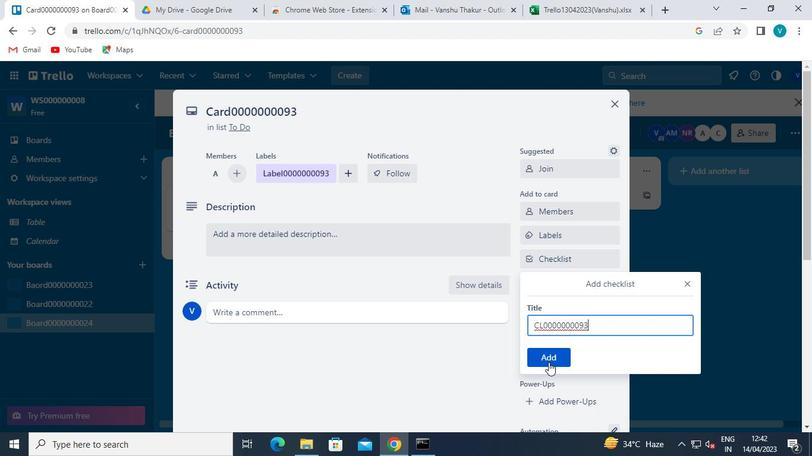 
Action: Mouse pressed left at (552, 356)
Screenshot: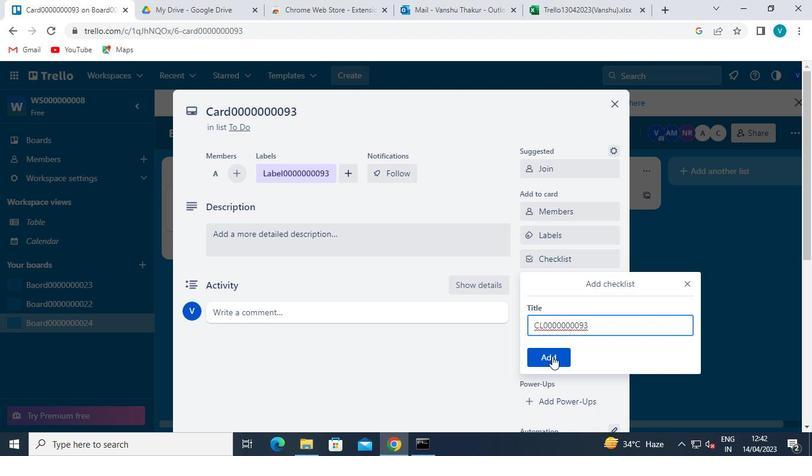 
Action: Mouse moved to (557, 286)
Screenshot: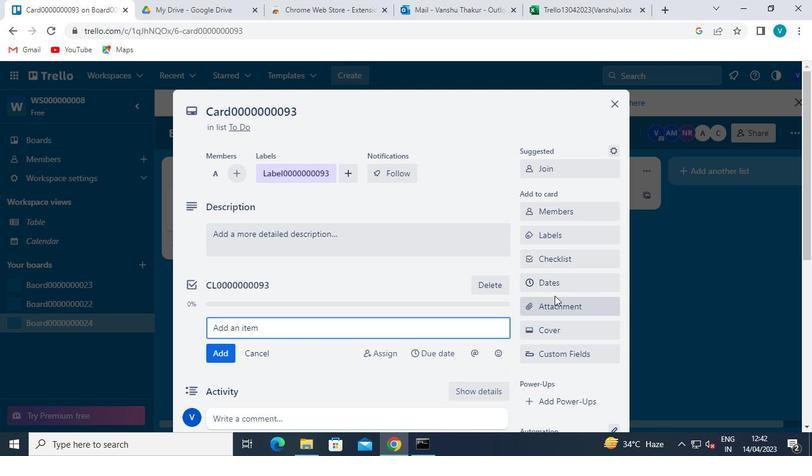 
Action: Mouse pressed left at (557, 286)
Screenshot: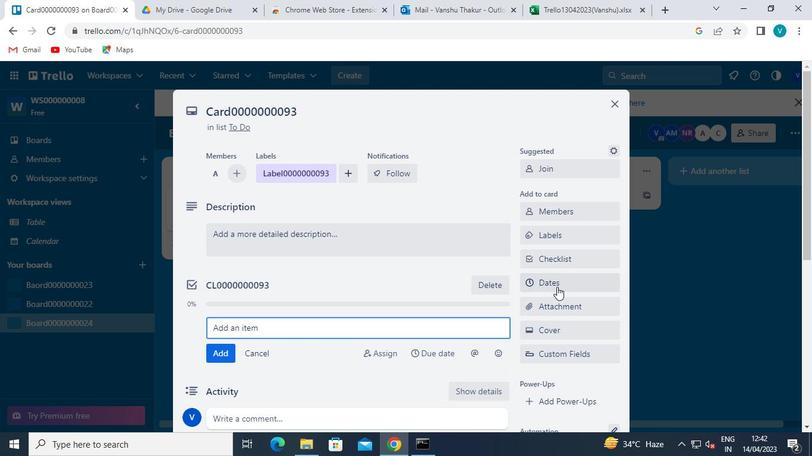 
Action: Mouse moved to (533, 321)
Screenshot: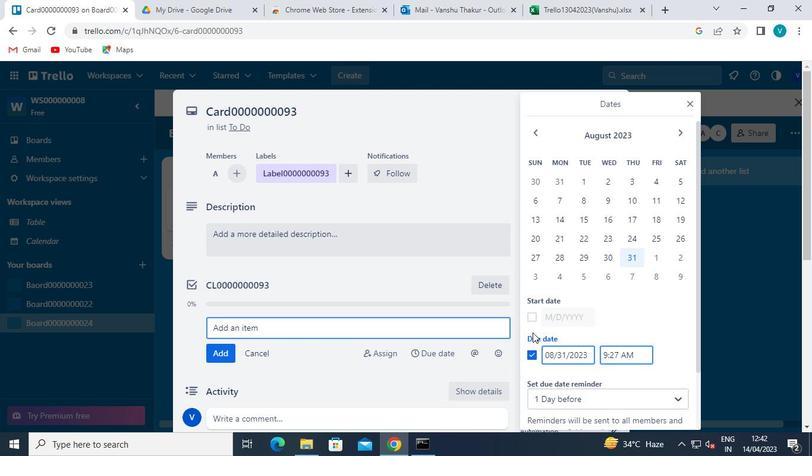 
Action: Mouse pressed left at (533, 321)
Screenshot: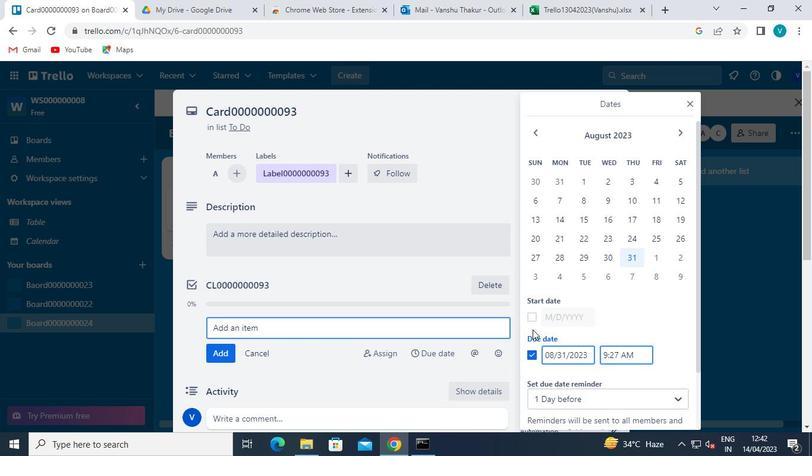 
Action: Mouse moved to (586, 184)
Screenshot: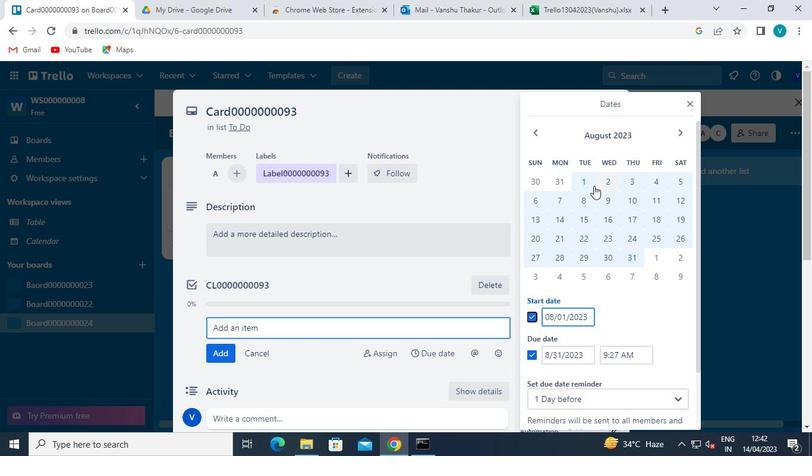 
Action: Mouse pressed left at (586, 184)
Screenshot: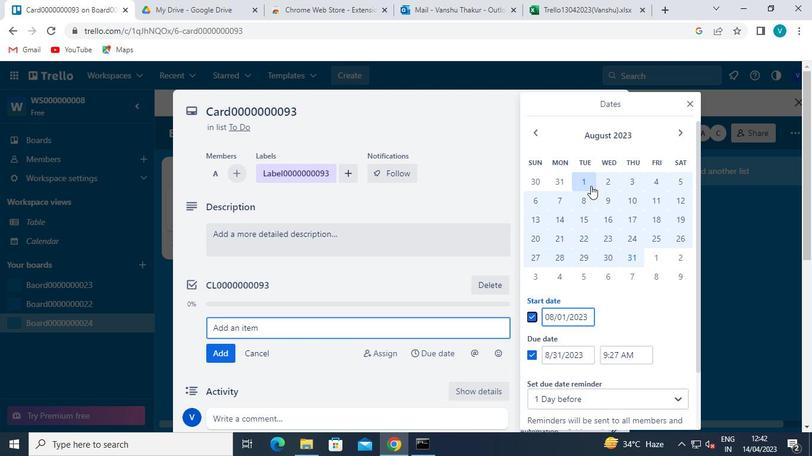 
Action: Mouse moved to (628, 256)
Screenshot: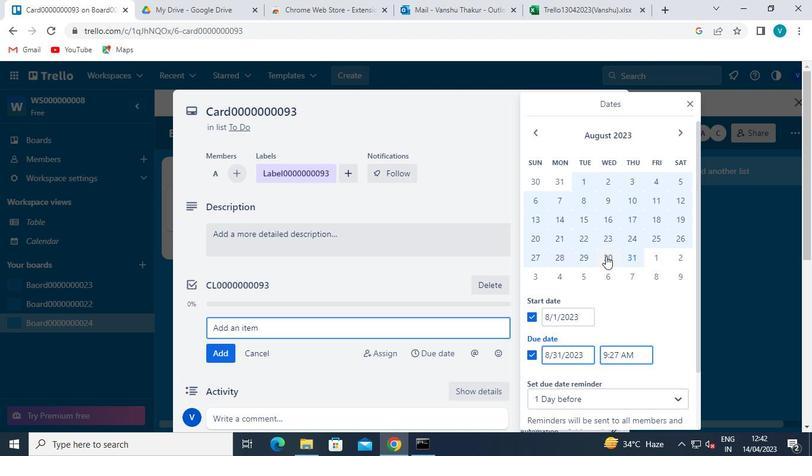 
Action: Mouse pressed left at (628, 256)
Screenshot: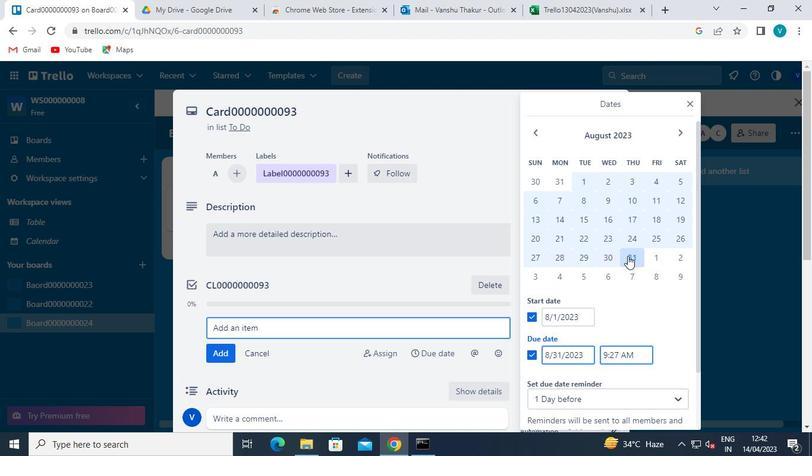 
Action: Mouse moved to (546, 380)
Screenshot: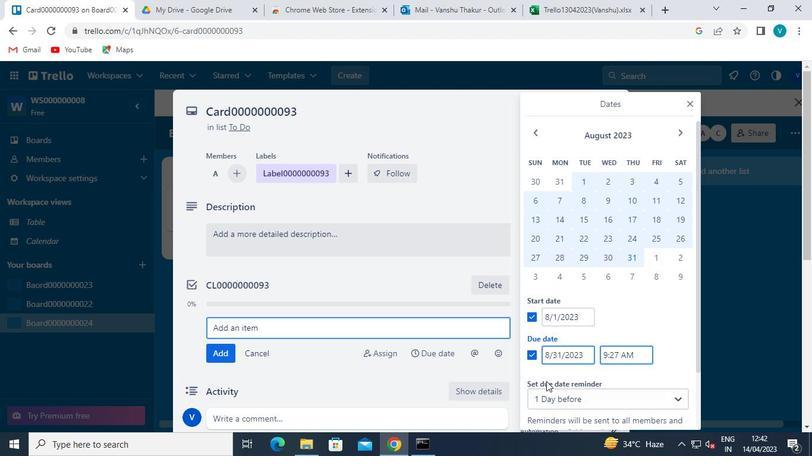 
Action: Mouse pressed left at (546, 380)
Screenshot: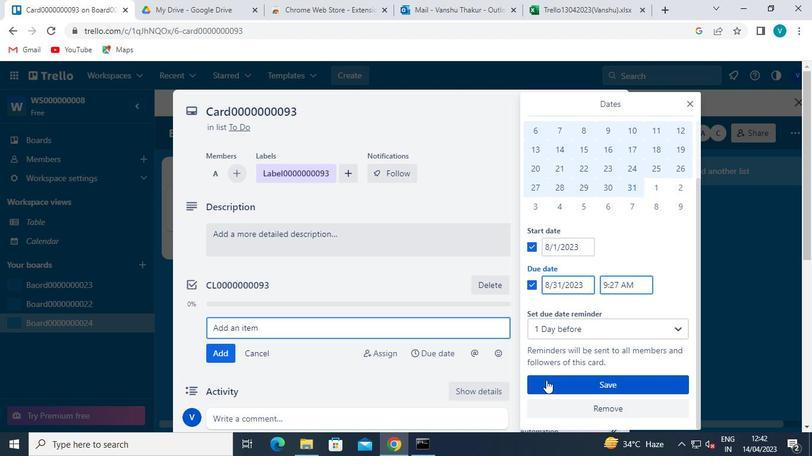 
Action: Mouse moved to (434, 450)
Screenshot: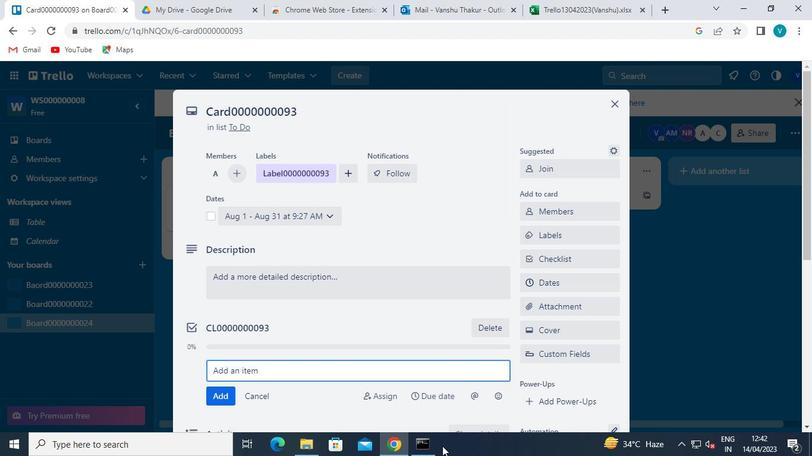 
Action: Mouse pressed left at (434, 450)
Screenshot: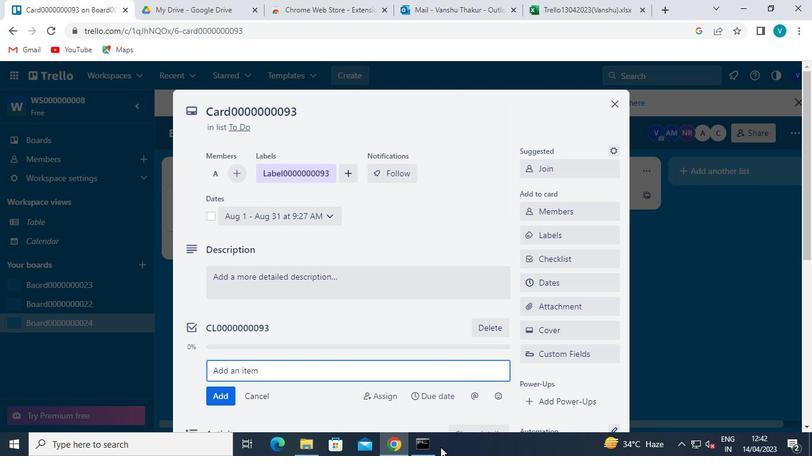 
Action: Mouse moved to (685, 66)
Screenshot: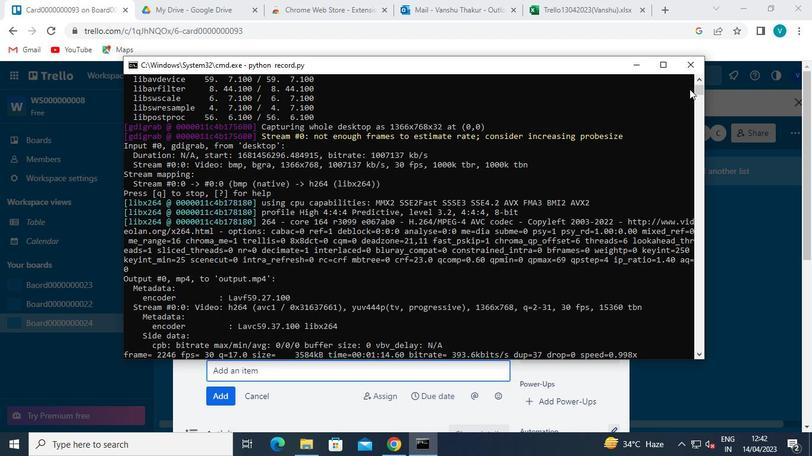 
Action: Mouse pressed left at (685, 66)
Screenshot: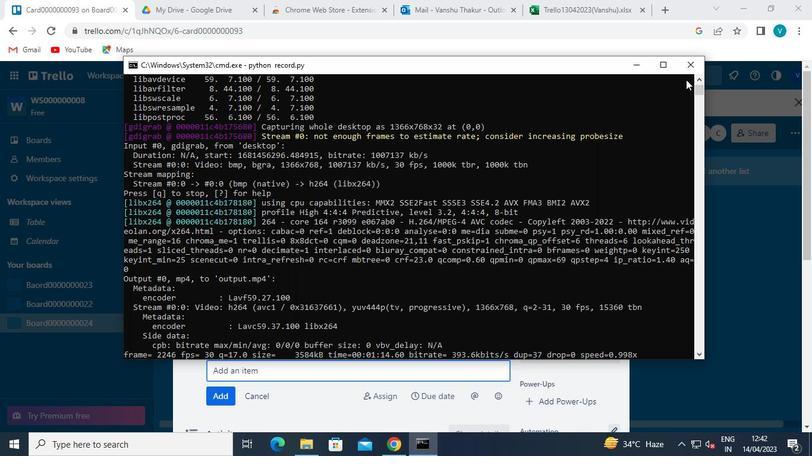 
